 Task: Search one way flight ticket for 3 adults, 3 children in business from Lincoln: Lincoln Airport (was Lincoln Municipal) to Rockford: Chicago Rockford International Airport(was Northwest Chicagoland Regional Airport At Rockford) on 5-1-2023. Choice of flights is United. Number of bags: 4 checked bags. Price is upto 74000. Outbound departure time preference is 14:15.
Action: Mouse moved to (197, 165)
Screenshot: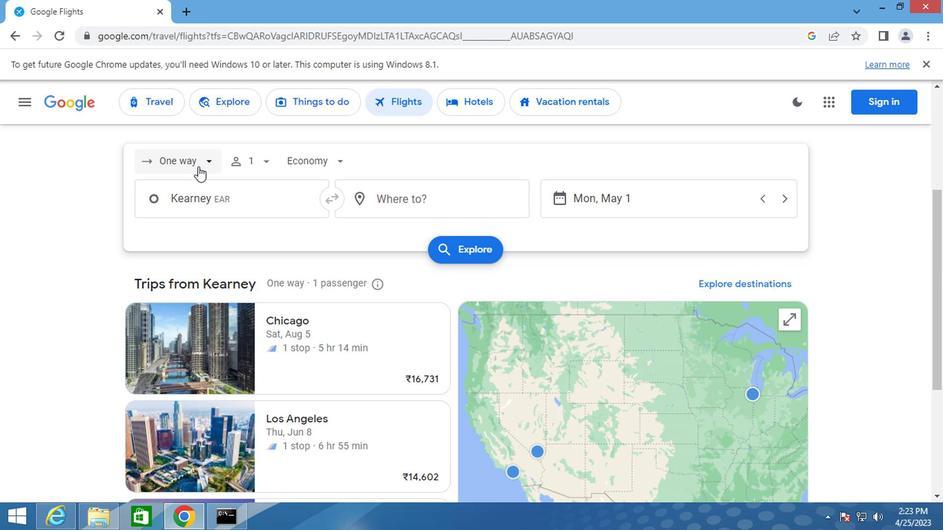 
Action: Mouse pressed left at (197, 165)
Screenshot: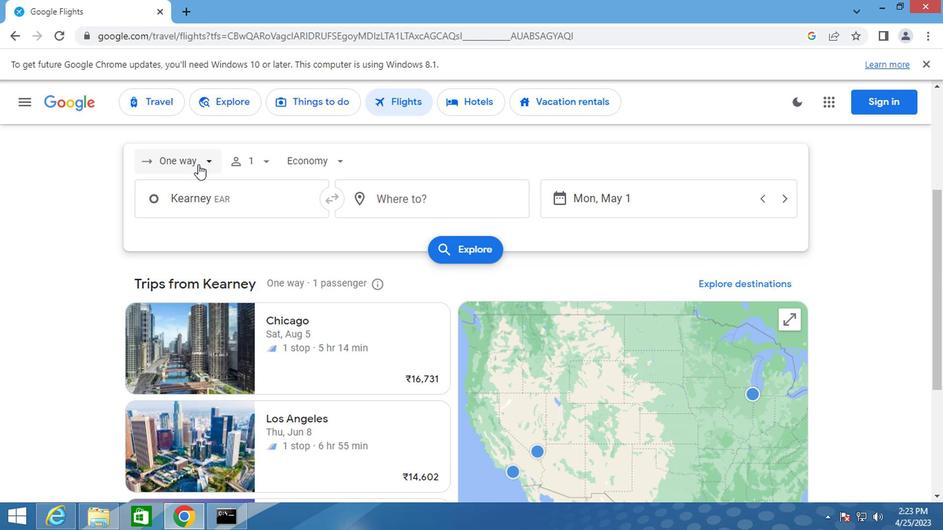 
Action: Mouse moved to (191, 229)
Screenshot: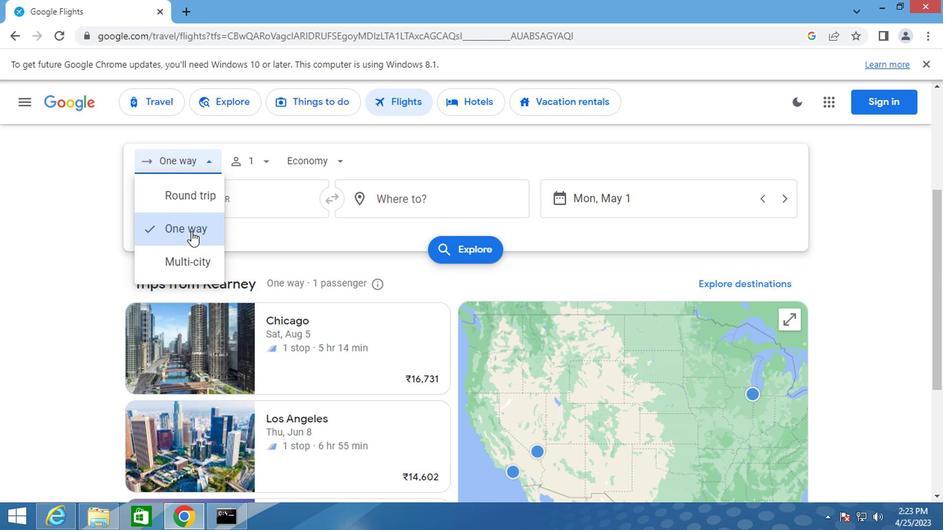 
Action: Mouse pressed left at (191, 229)
Screenshot: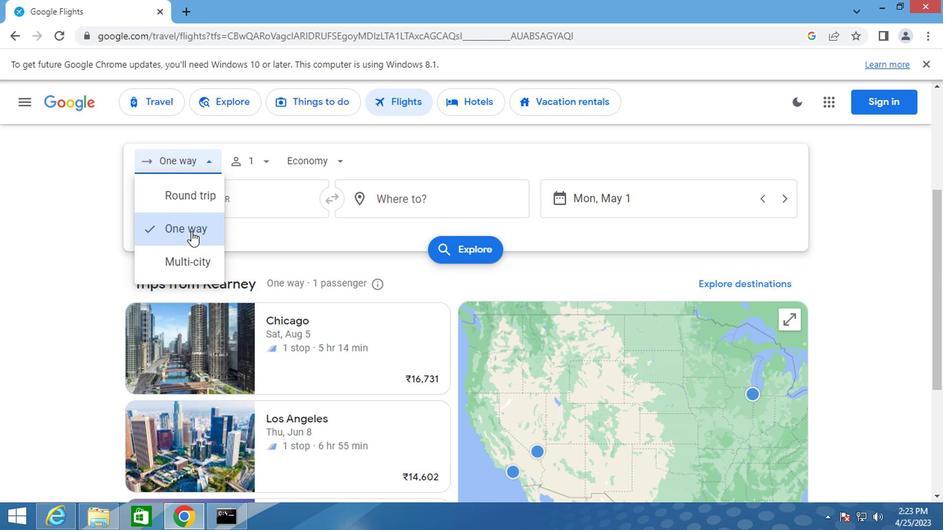 
Action: Mouse moved to (270, 163)
Screenshot: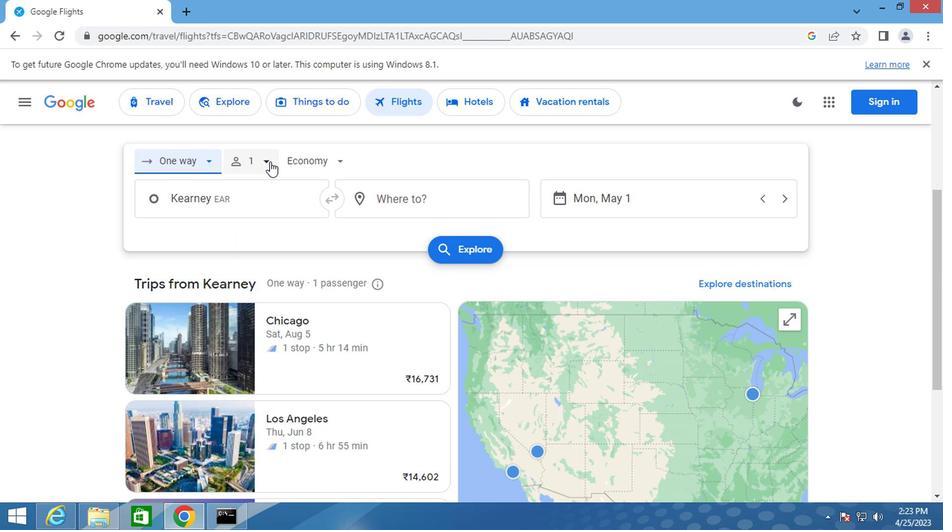 
Action: Mouse pressed left at (270, 163)
Screenshot: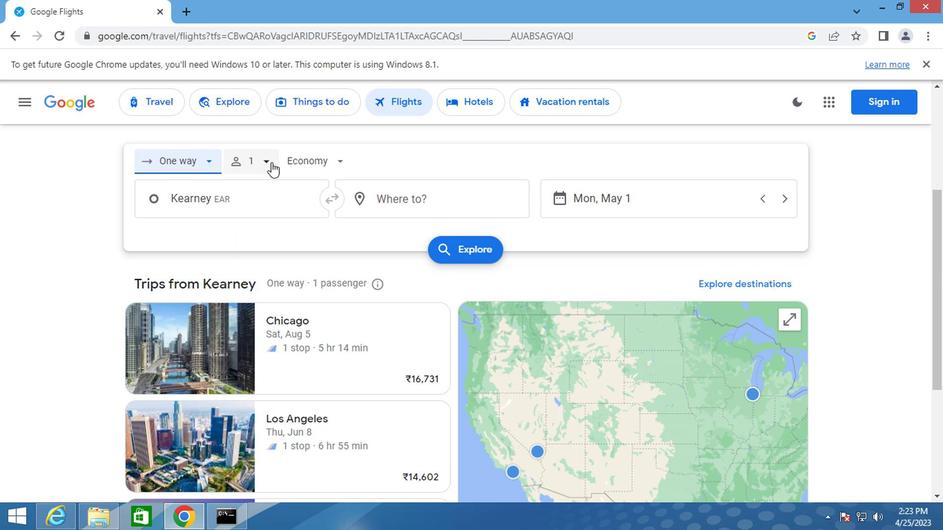 
Action: Mouse moved to (372, 194)
Screenshot: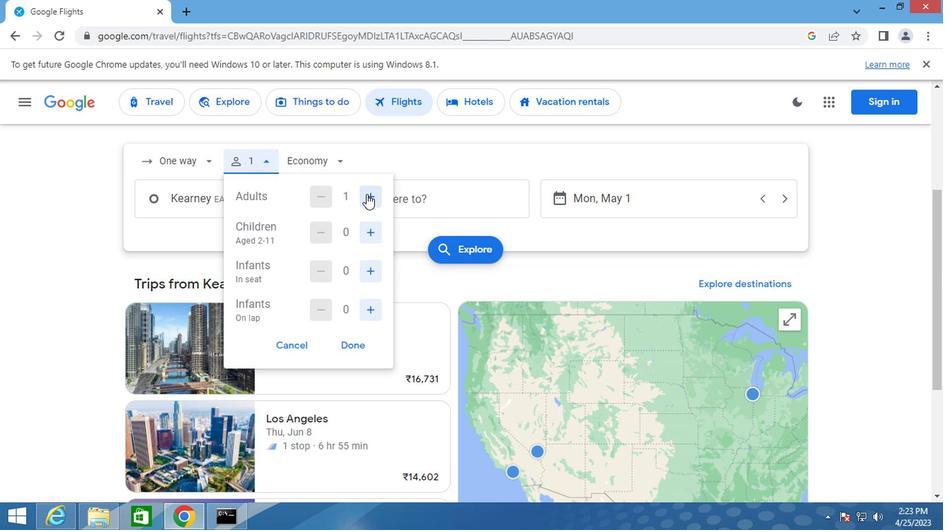 
Action: Mouse pressed left at (372, 194)
Screenshot: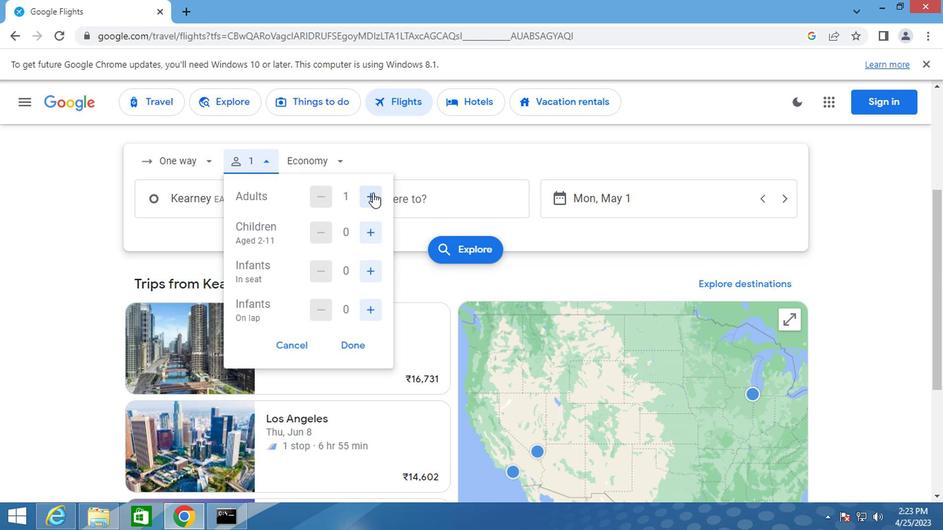 
Action: Mouse pressed left at (372, 194)
Screenshot: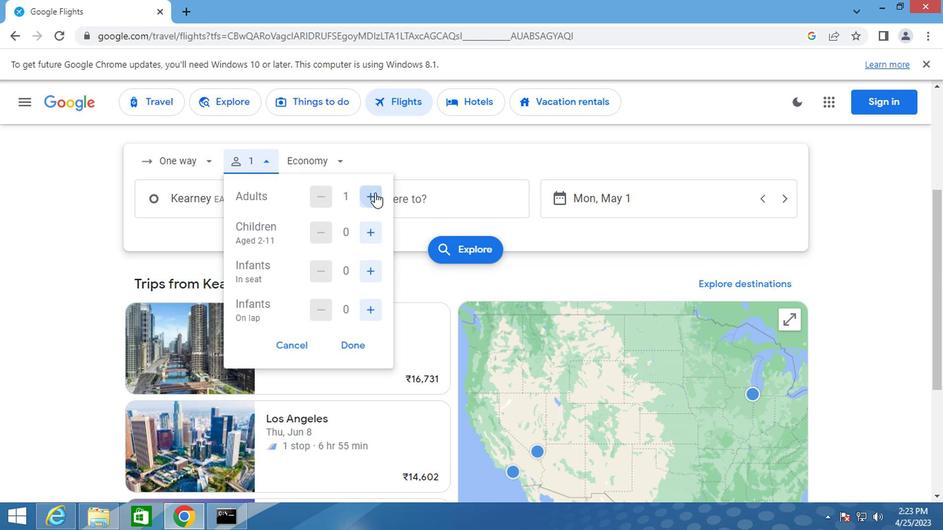 
Action: Mouse moved to (368, 238)
Screenshot: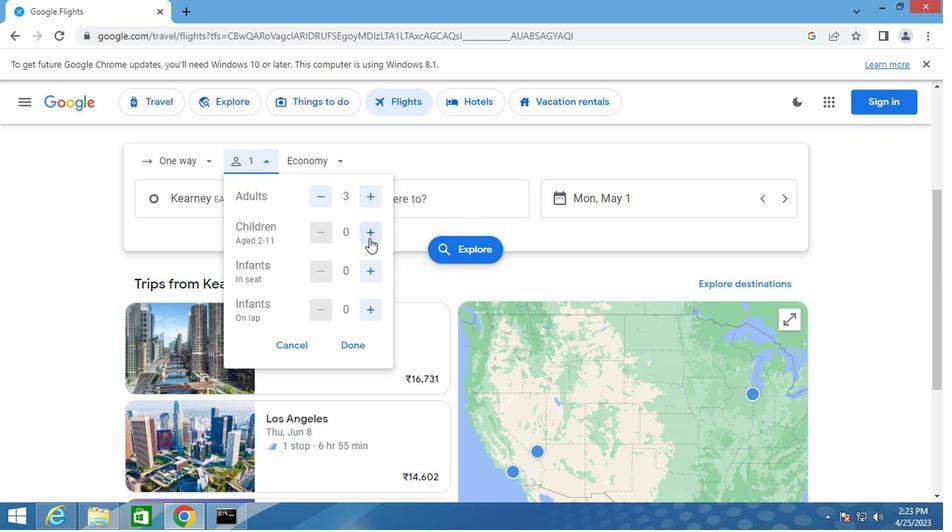 
Action: Mouse pressed left at (368, 238)
Screenshot: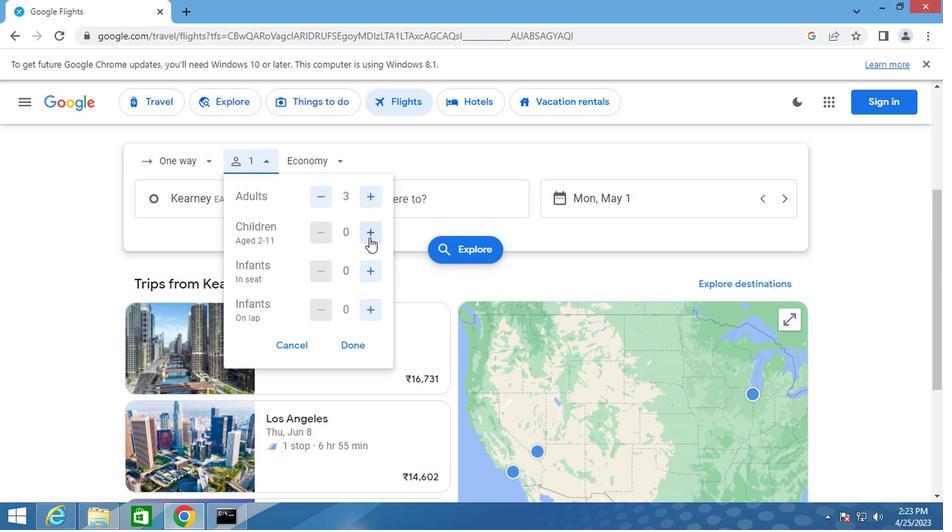 
Action: Mouse pressed left at (368, 238)
Screenshot: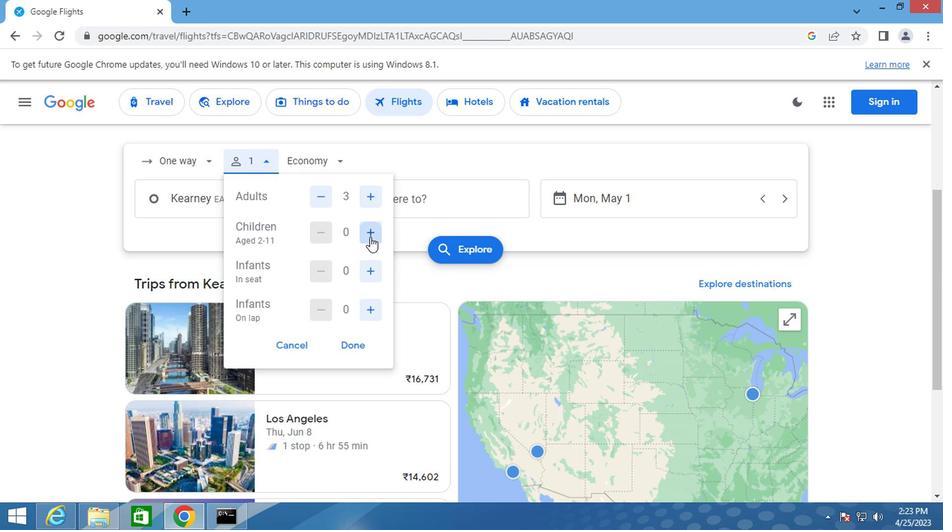 
Action: Mouse pressed left at (368, 238)
Screenshot: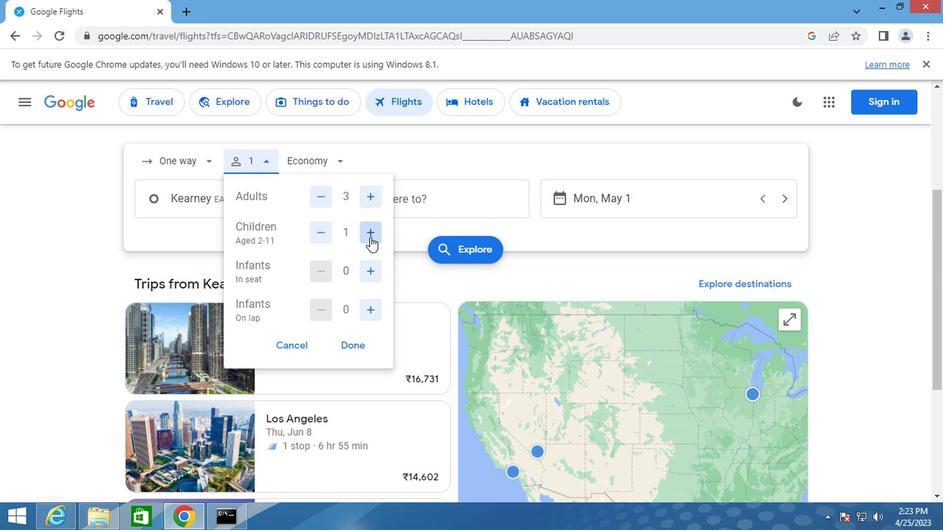 
Action: Mouse moved to (308, 164)
Screenshot: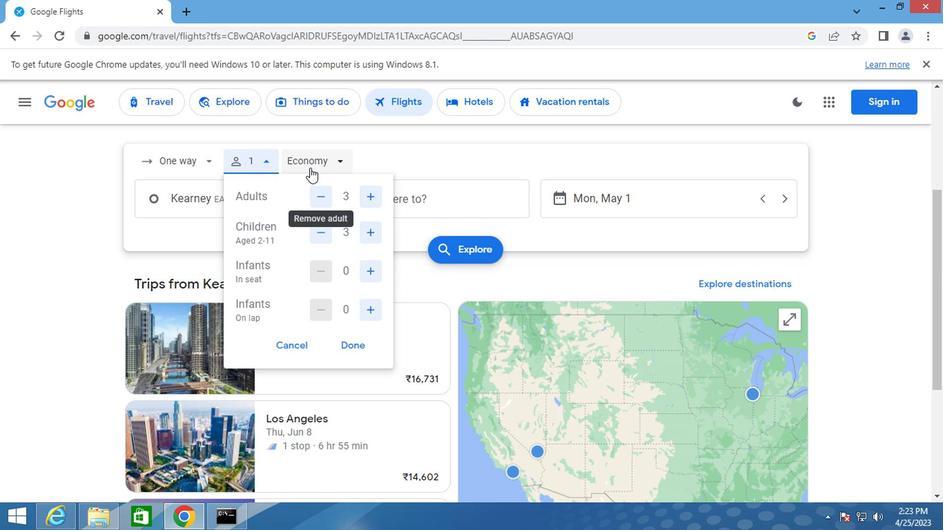 
Action: Mouse pressed left at (308, 164)
Screenshot: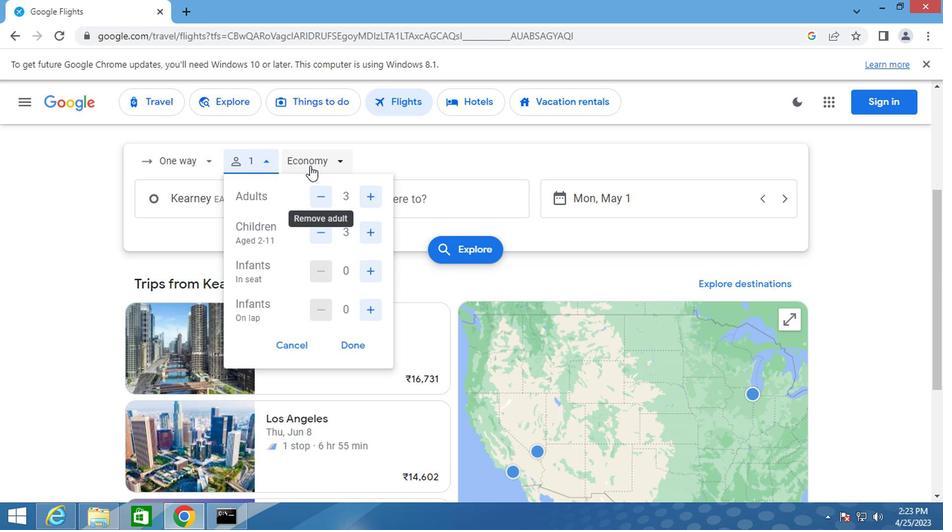 
Action: Mouse moved to (314, 259)
Screenshot: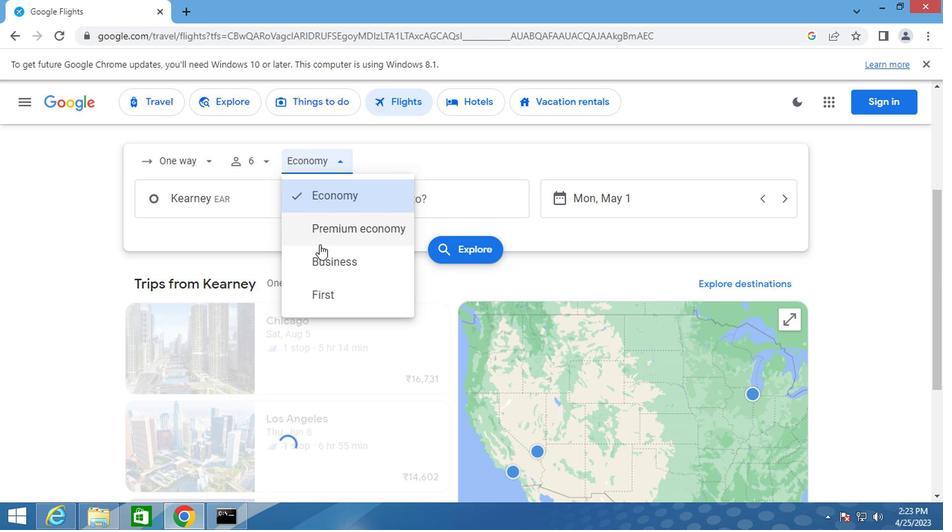 
Action: Mouse pressed left at (314, 259)
Screenshot: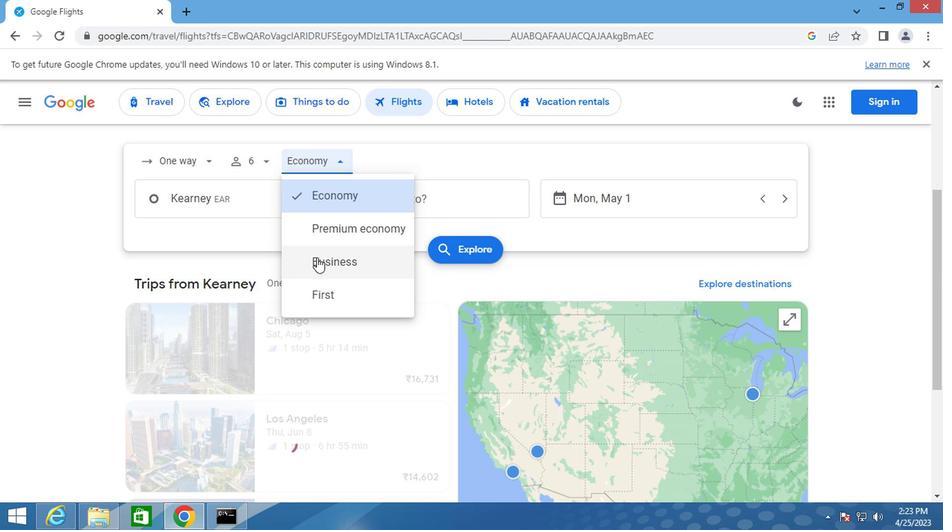 
Action: Mouse moved to (228, 211)
Screenshot: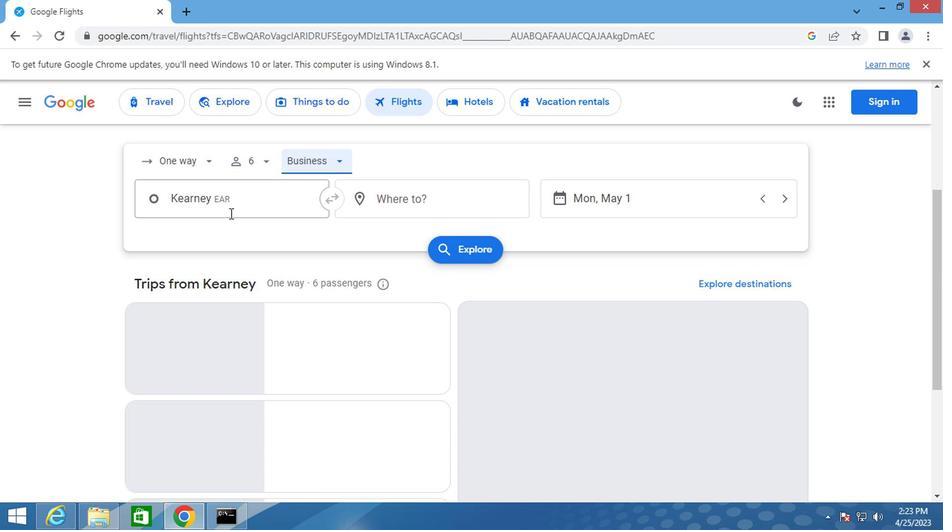 
Action: Mouse pressed left at (228, 211)
Screenshot: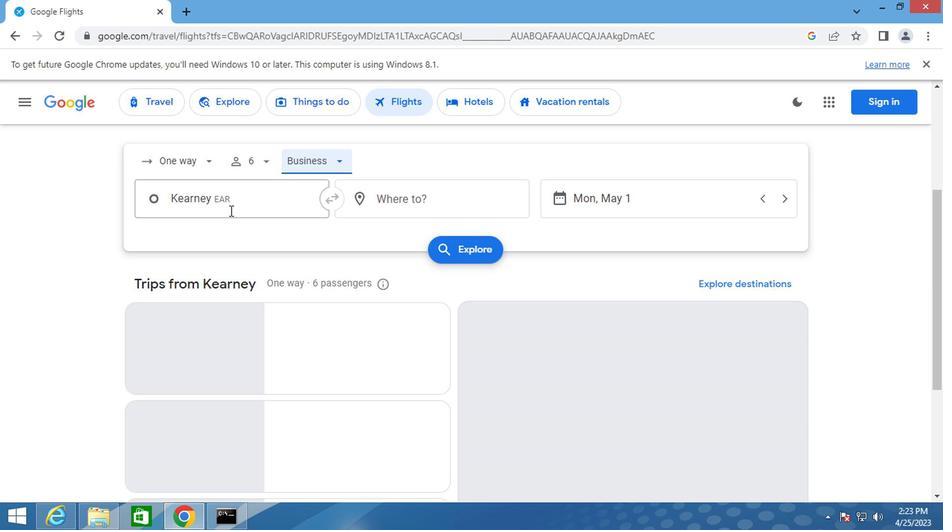 
Action: Mouse moved to (228, 211)
Screenshot: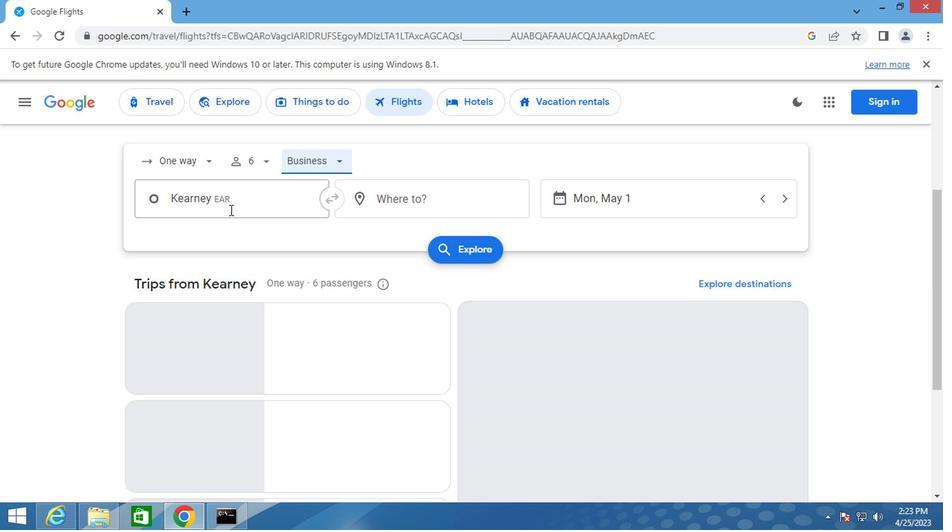 
Action: Key pressed lincoln
Screenshot: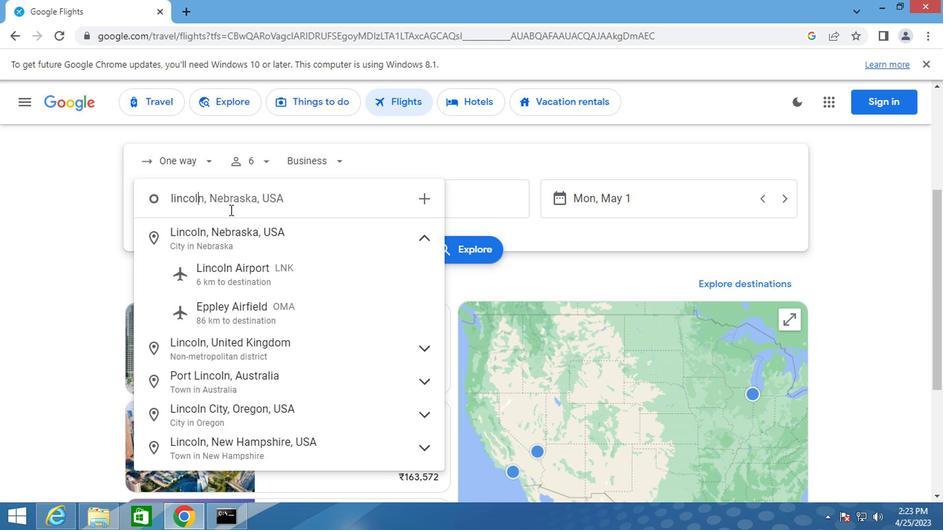 
Action: Mouse moved to (223, 286)
Screenshot: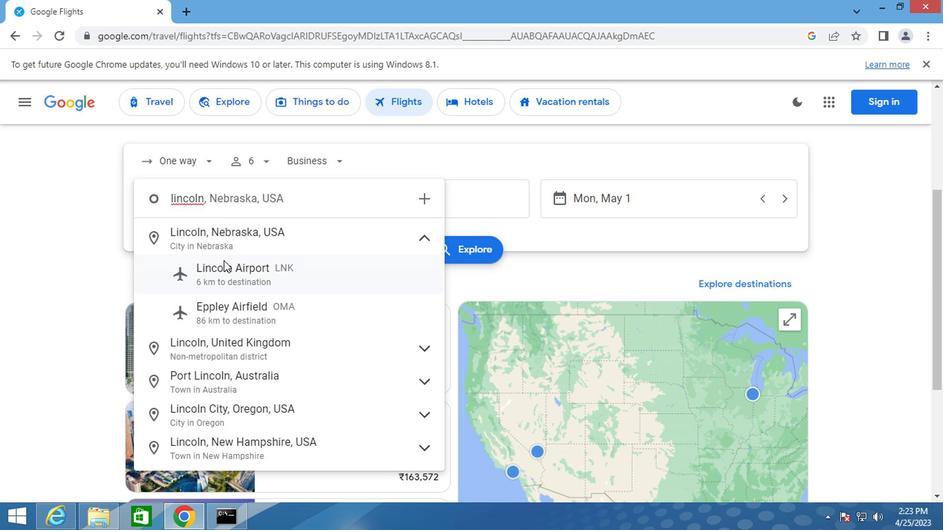 
Action: Mouse pressed left at (223, 286)
Screenshot: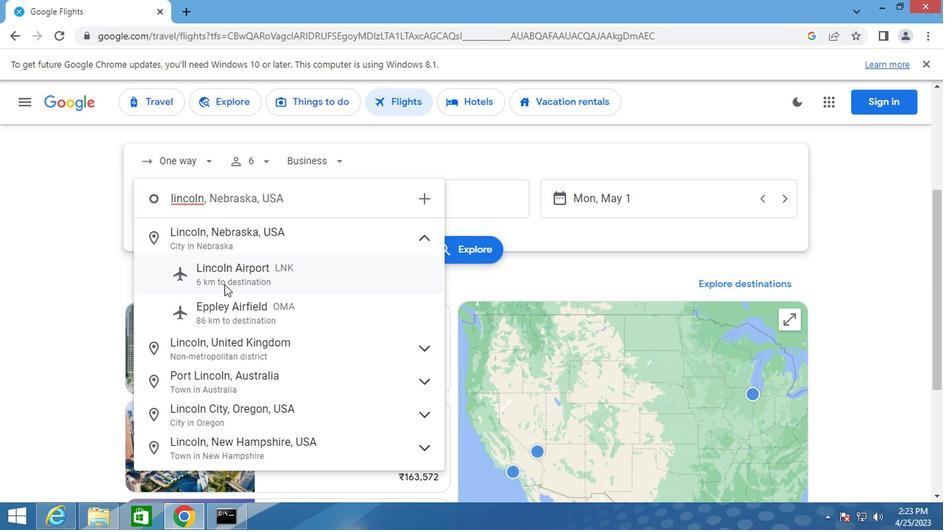 
Action: Mouse moved to (411, 202)
Screenshot: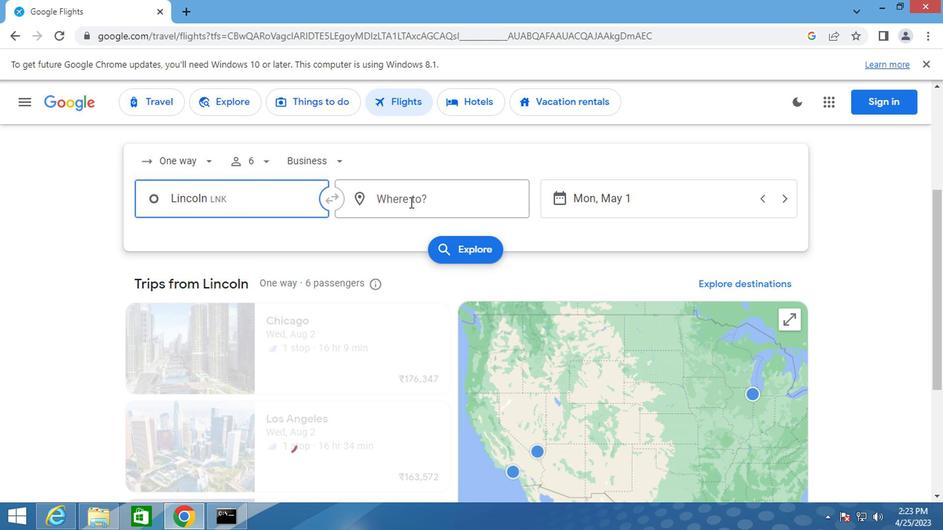 
Action: Mouse pressed left at (411, 202)
Screenshot: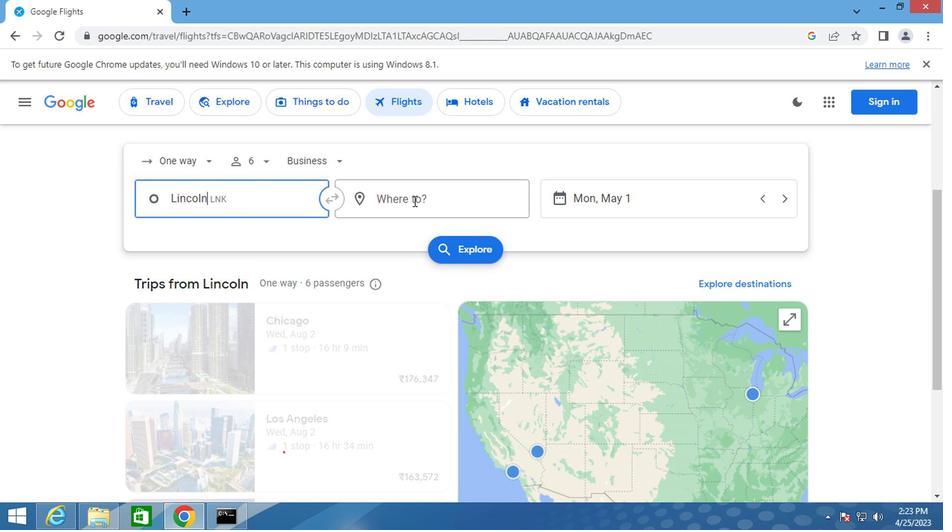 
Action: Key pressed rockford
Screenshot: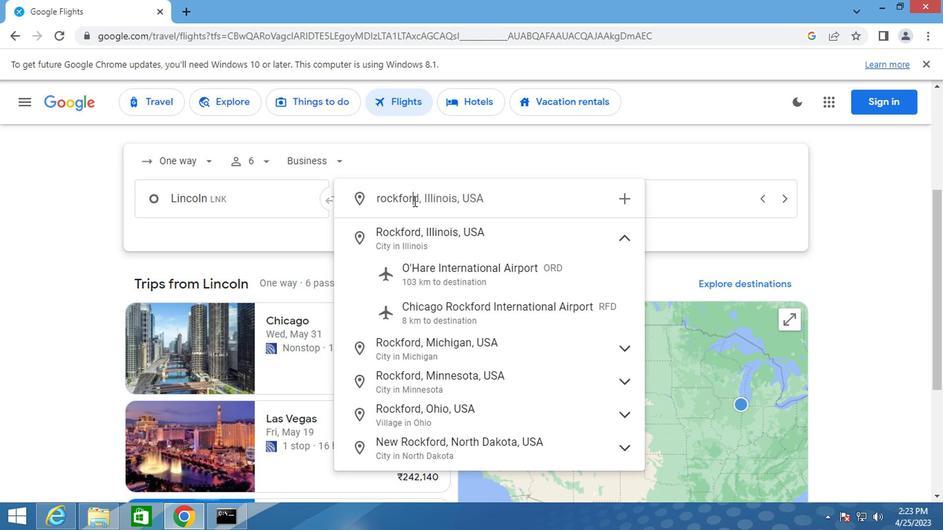
Action: Mouse moved to (412, 313)
Screenshot: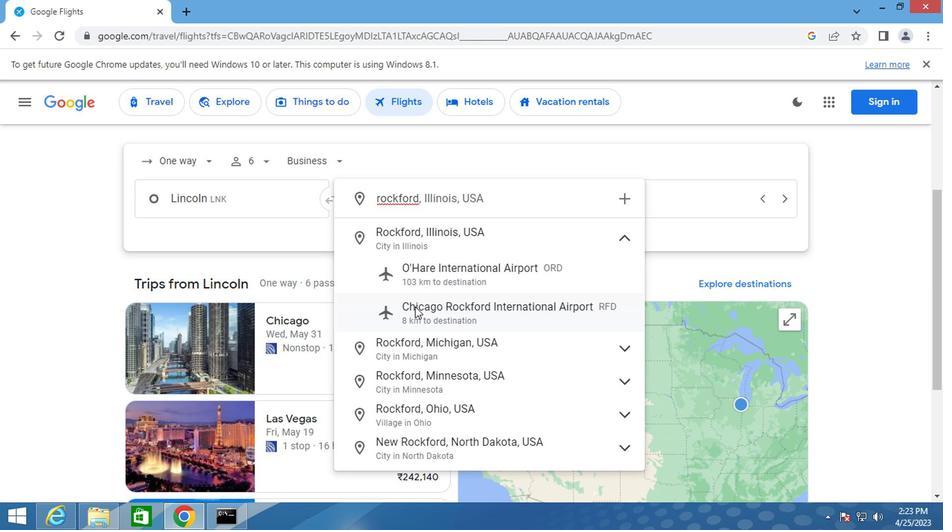 
Action: Mouse pressed left at (412, 313)
Screenshot: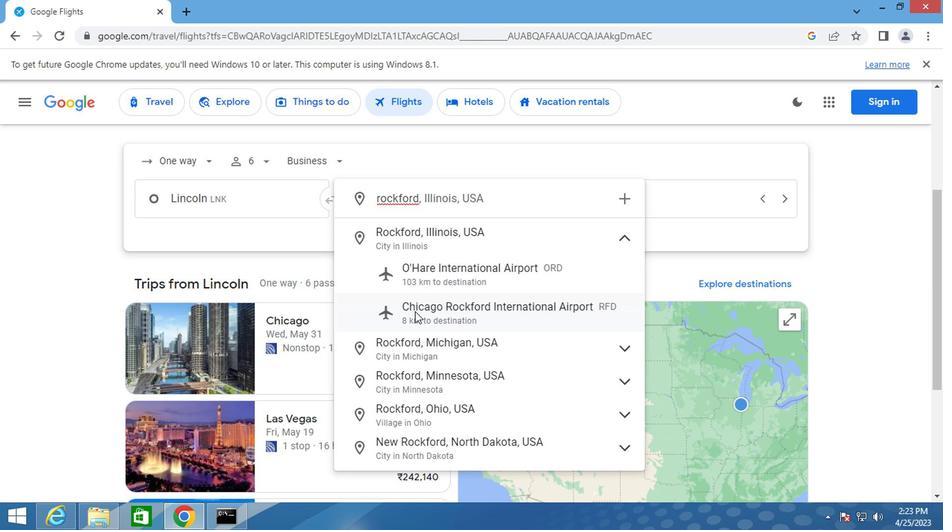 
Action: Mouse moved to (598, 202)
Screenshot: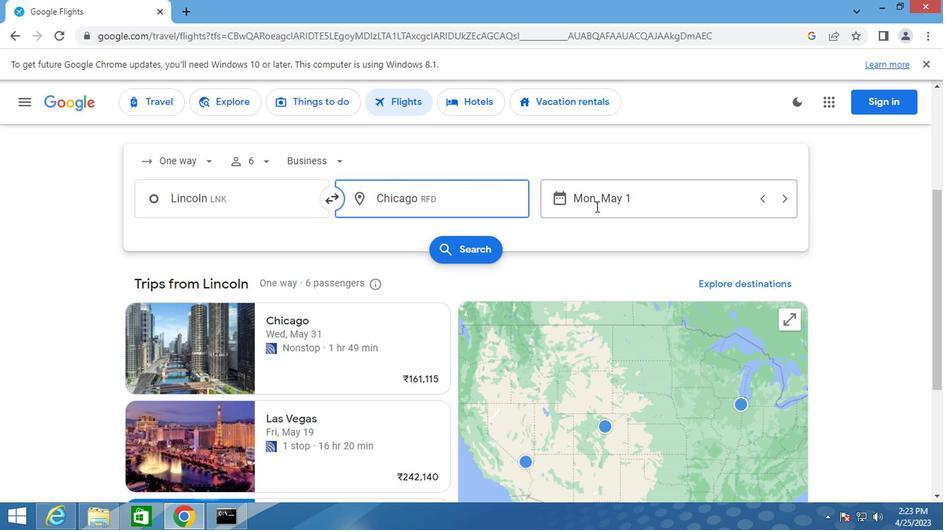 
Action: Mouse pressed left at (598, 202)
Screenshot: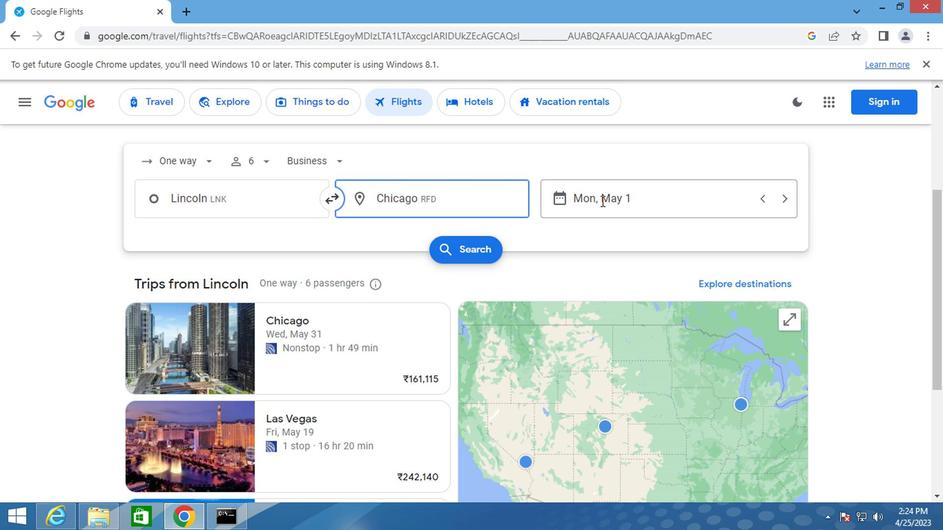 
Action: Mouse moved to (602, 249)
Screenshot: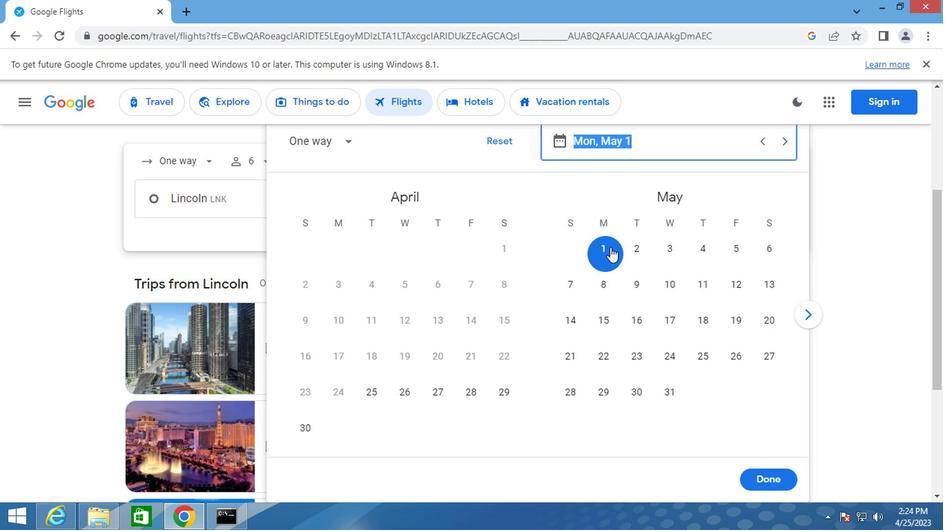 
Action: Mouse pressed left at (602, 249)
Screenshot: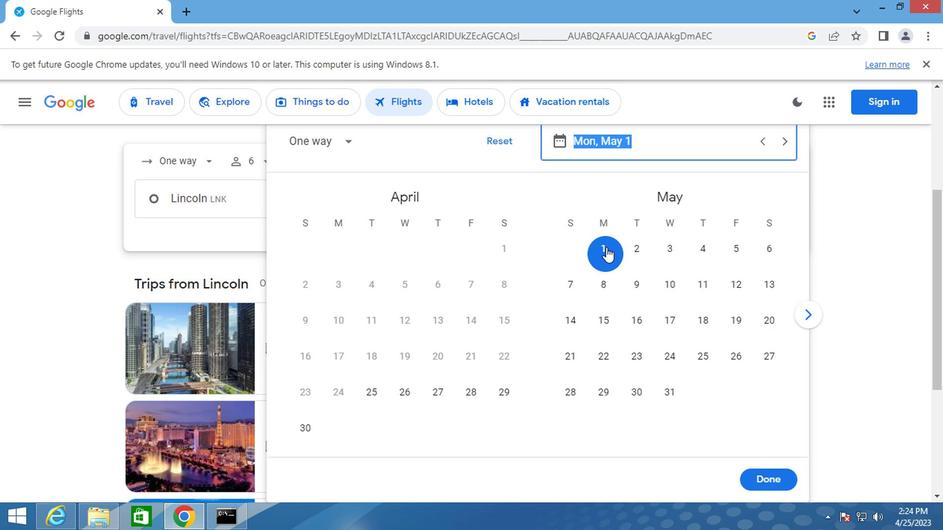 
Action: Mouse moved to (751, 477)
Screenshot: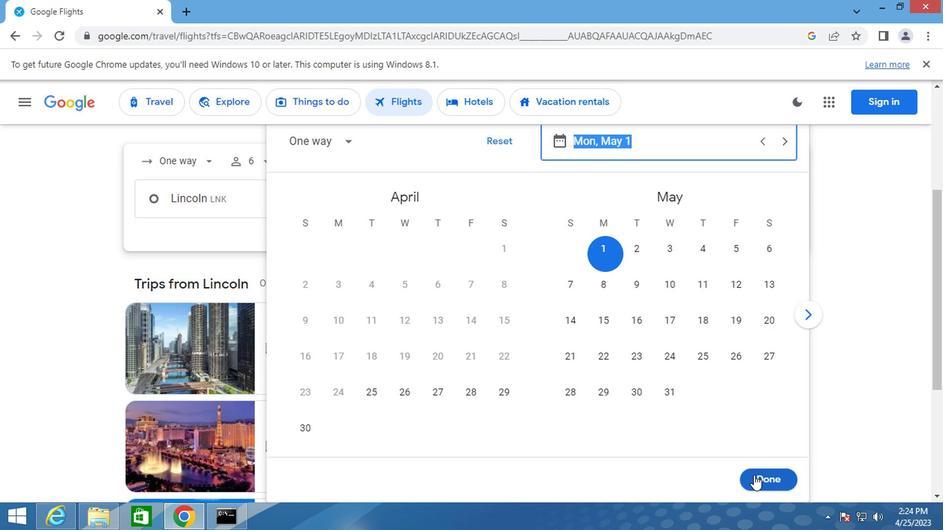 
Action: Mouse pressed left at (751, 477)
Screenshot: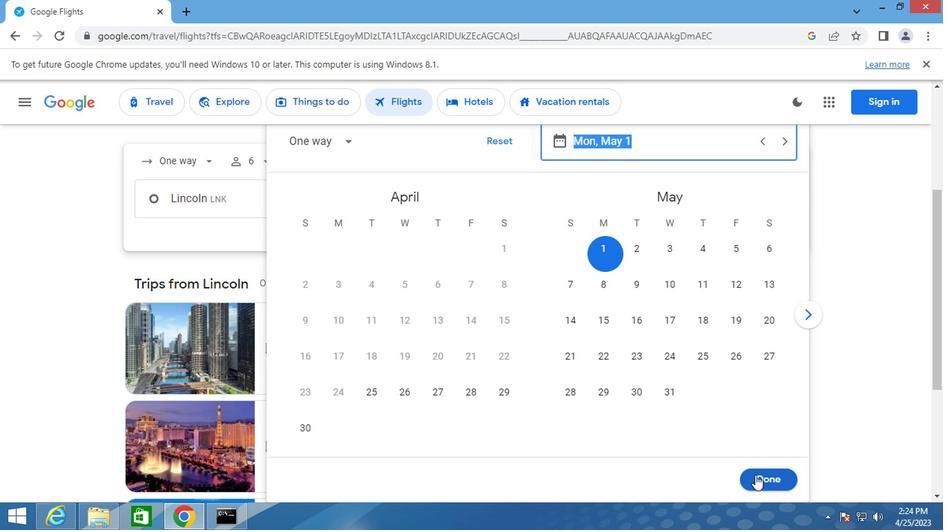 
Action: Mouse moved to (469, 237)
Screenshot: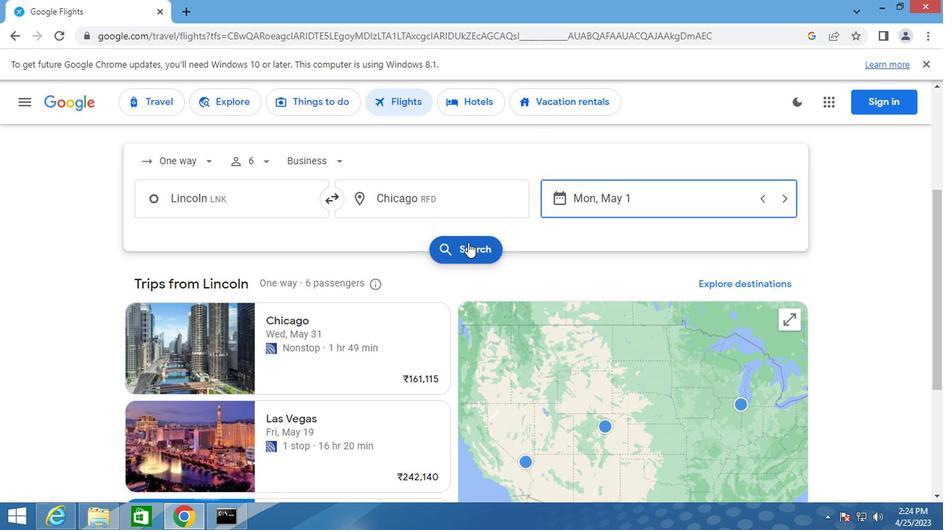 
Action: Mouse pressed left at (469, 237)
Screenshot: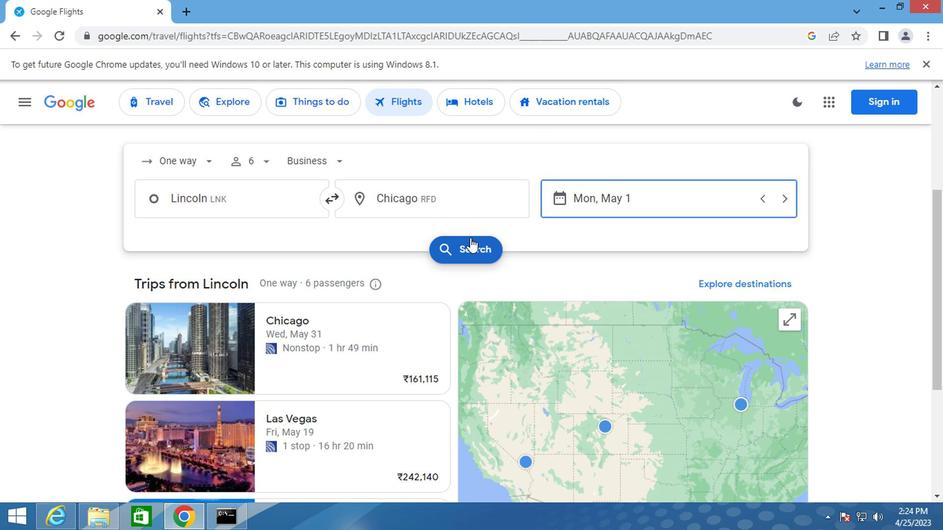 
Action: Mouse moved to (159, 222)
Screenshot: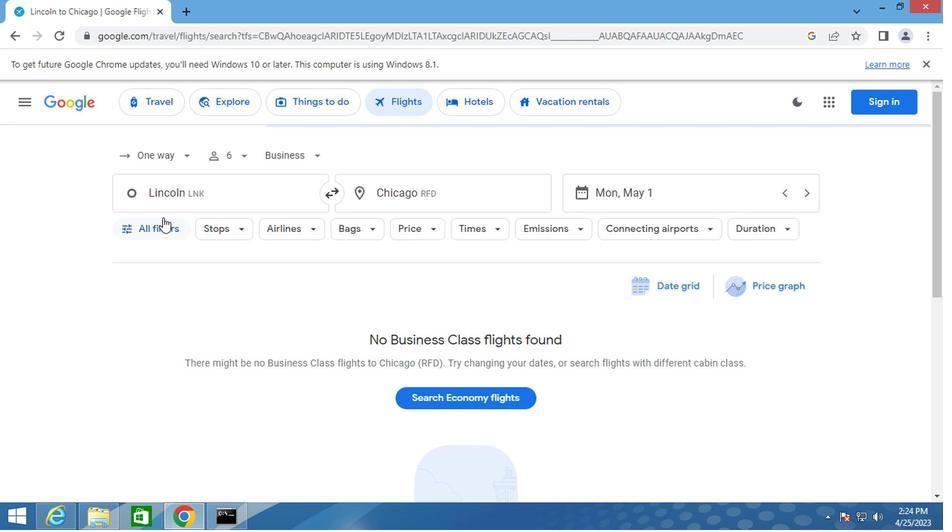
Action: Mouse pressed left at (159, 222)
Screenshot: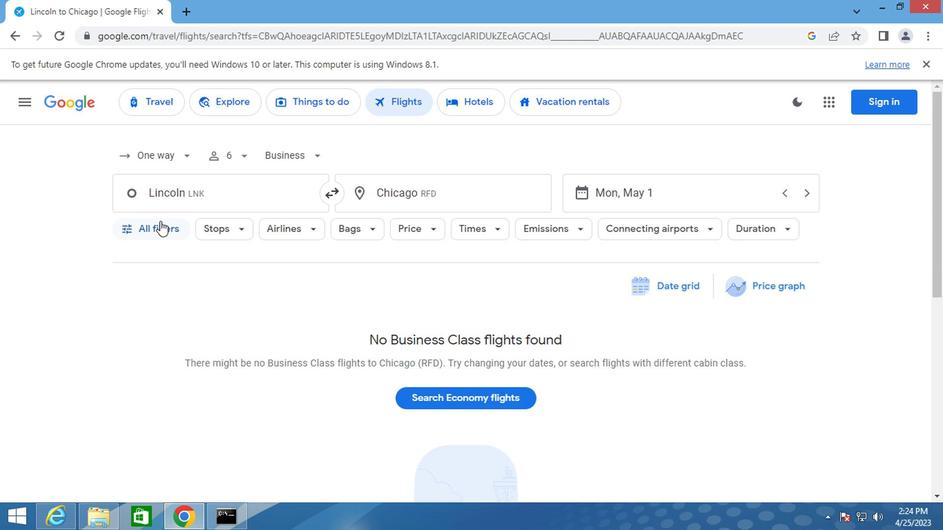 
Action: Mouse moved to (293, 261)
Screenshot: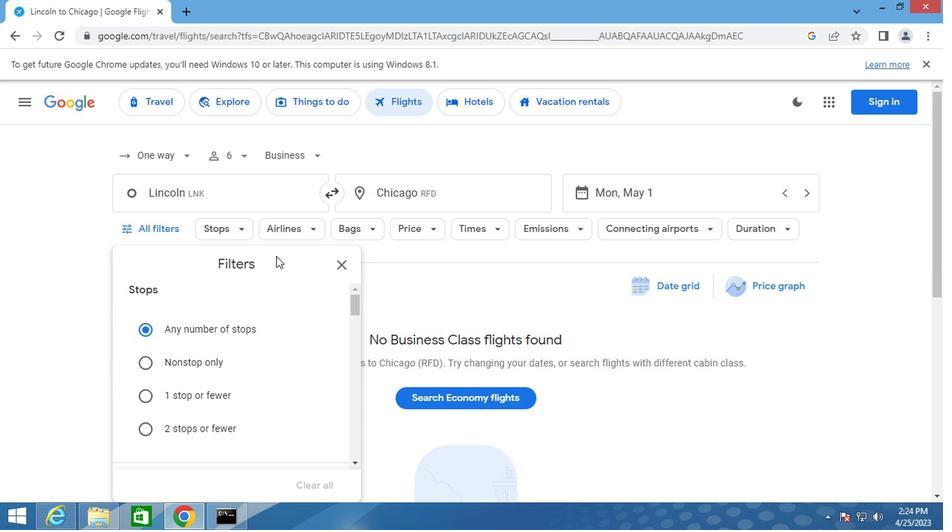
Action: Mouse scrolled (293, 261) with delta (0, 0)
Screenshot: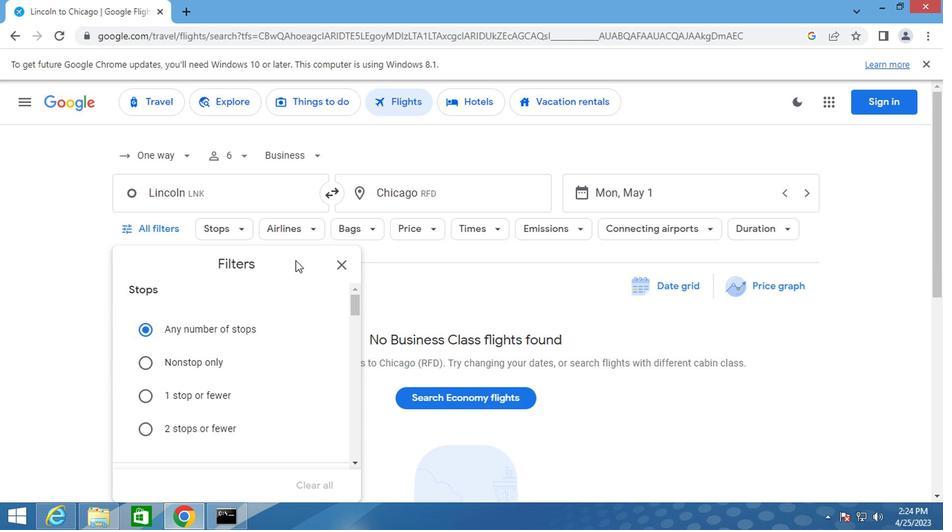 
Action: Mouse scrolled (293, 261) with delta (0, 0)
Screenshot: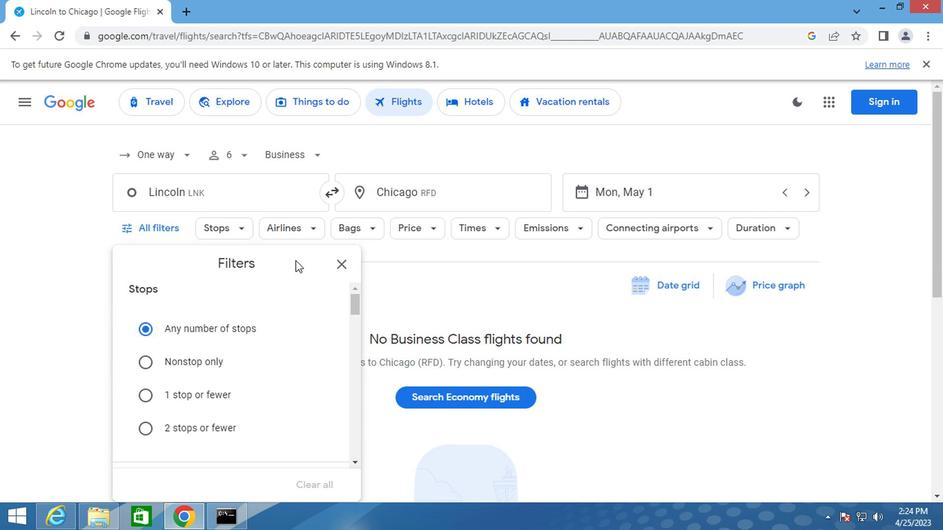 
Action: Mouse scrolled (293, 261) with delta (0, 0)
Screenshot: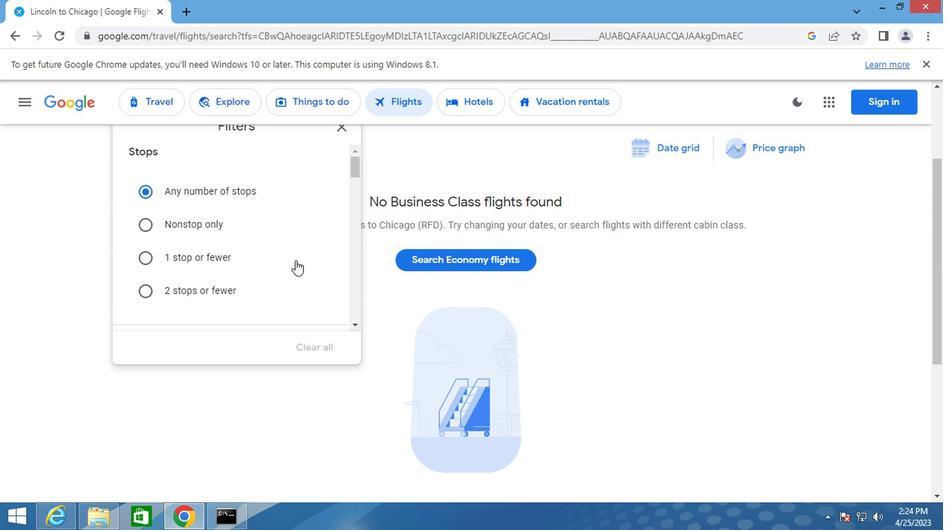 
Action: Mouse scrolled (293, 261) with delta (0, 0)
Screenshot: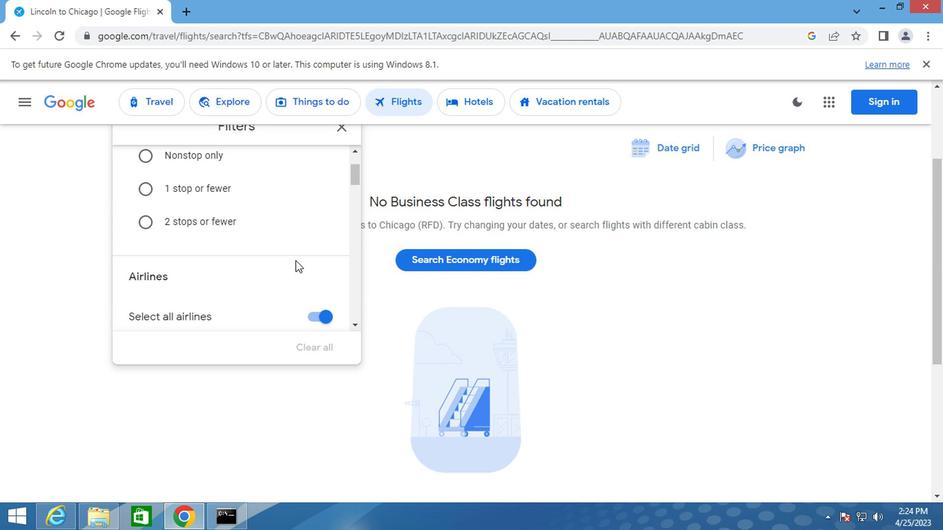 
Action: Mouse scrolled (293, 261) with delta (0, 0)
Screenshot: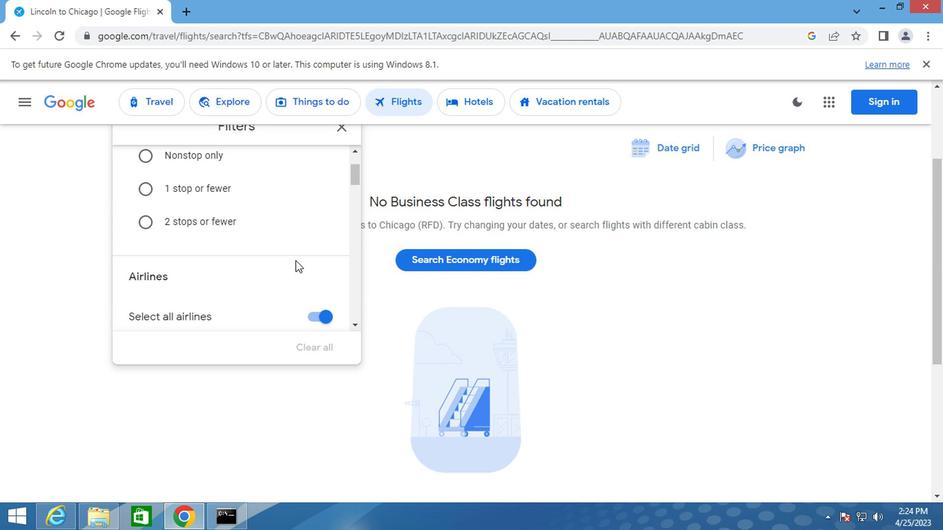 
Action: Mouse scrolled (293, 261) with delta (0, 0)
Screenshot: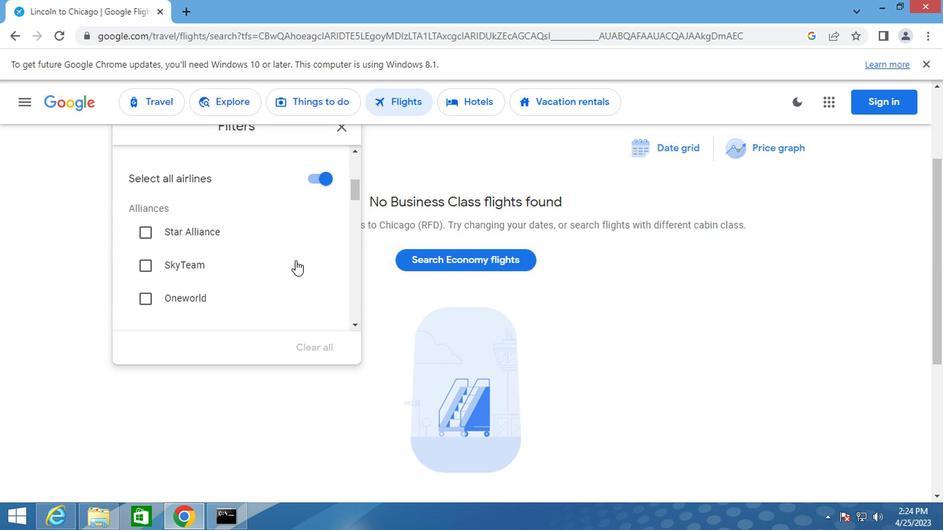 
Action: Mouse scrolled (293, 261) with delta (0, 0)
Screenshot: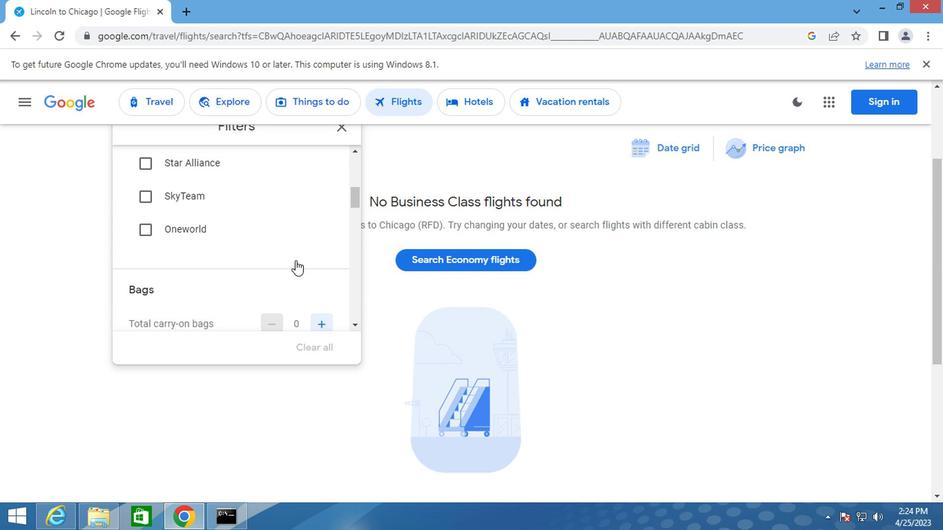 
Action: Mouse moved to (295, 230)
Screenshot: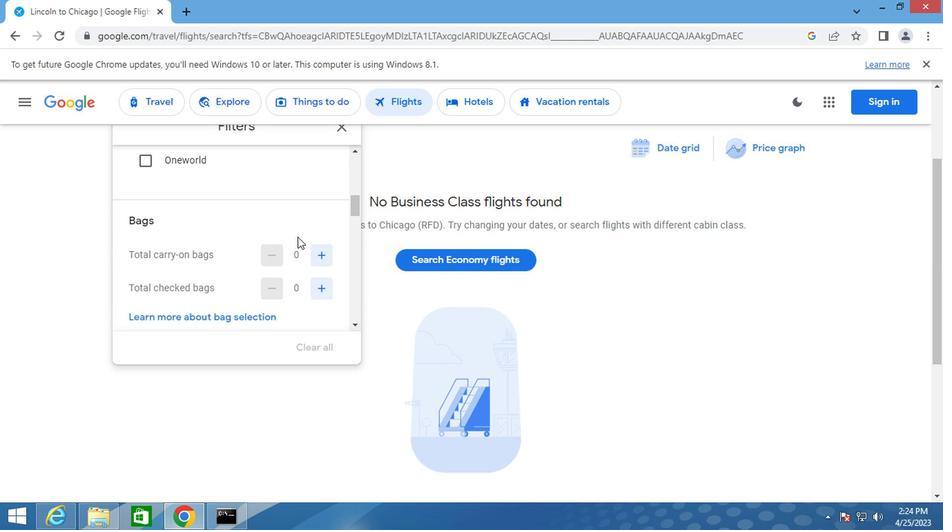 
Action: Mouse scrolled (295, 231) with delta (0, 0)
Screenshot: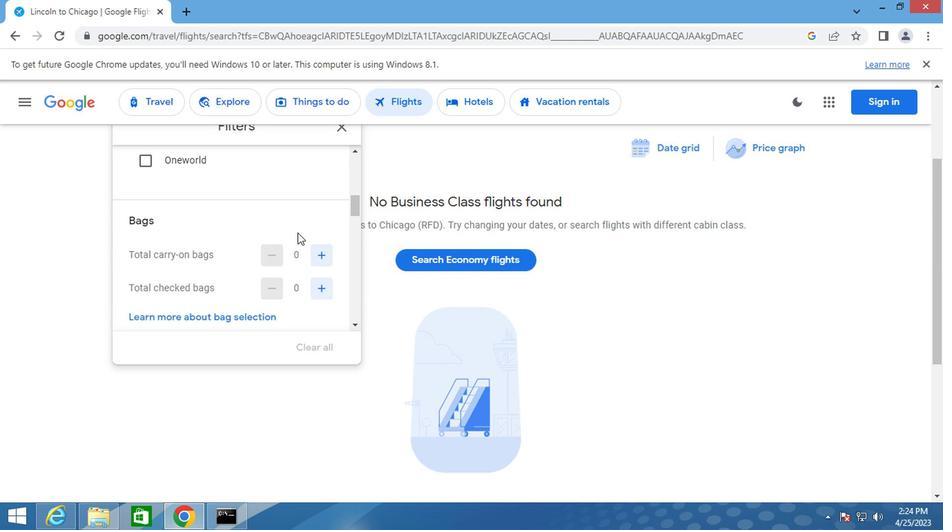 
Action: Mouse scrolled (295, 231) with delta (0, 0)
Screenshot: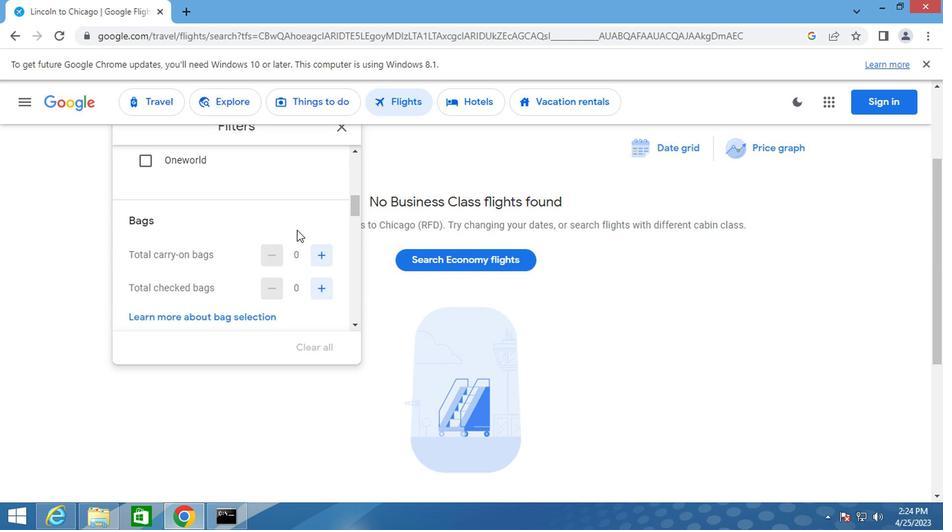 
Action: Mouse moved to (295, 229)
Screenshot: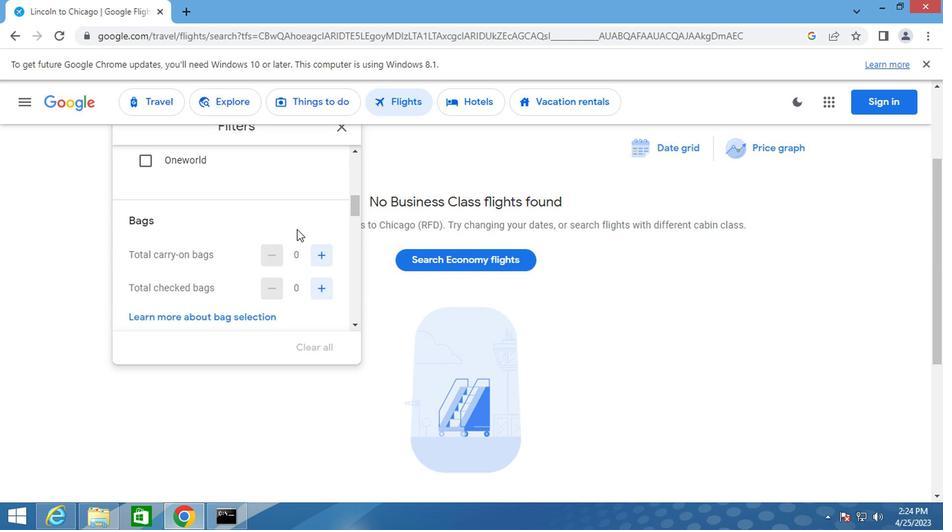 
Action: Mouse scrolled (295, 228) with delta (0, 0)
Screenshot: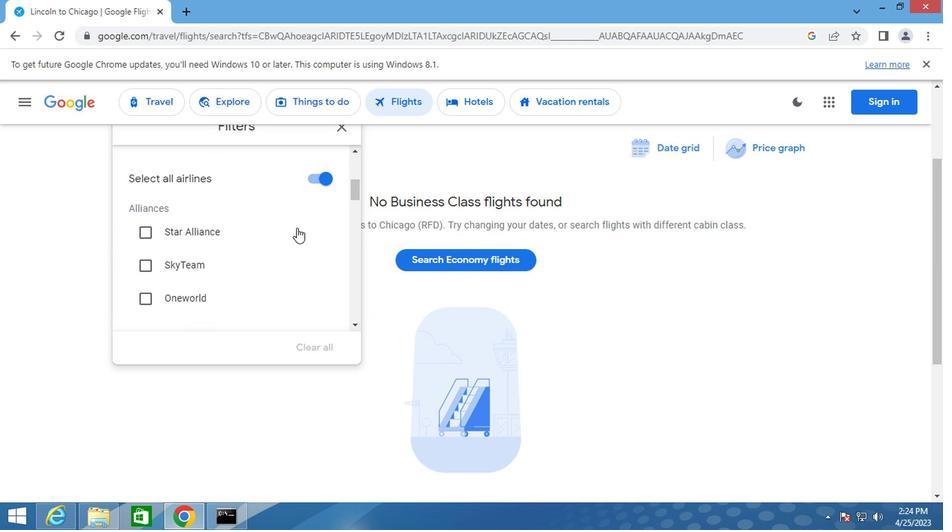 
Action: Mouse scrolled (295, 228) with delta (0, 0)
Screenshot: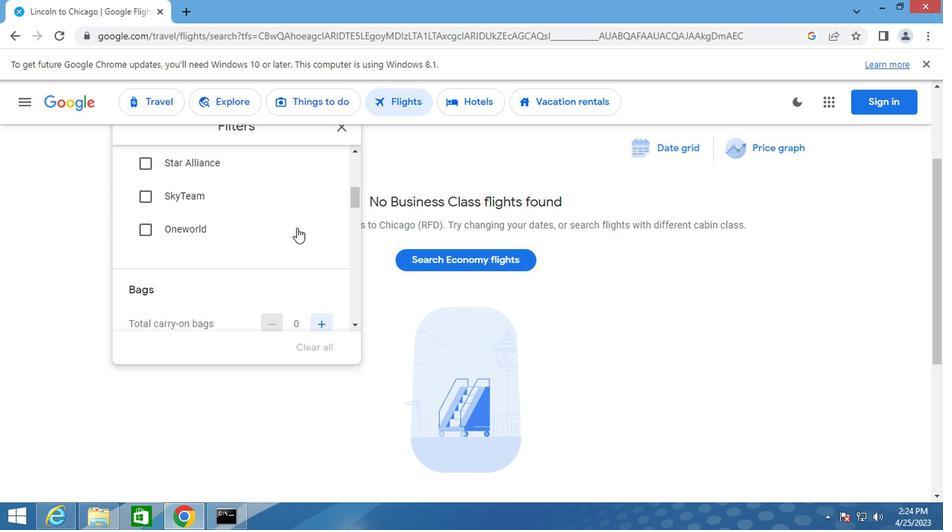
Action: Mouse scrolled (295, 229) with delta (0, 0)
Screenshot: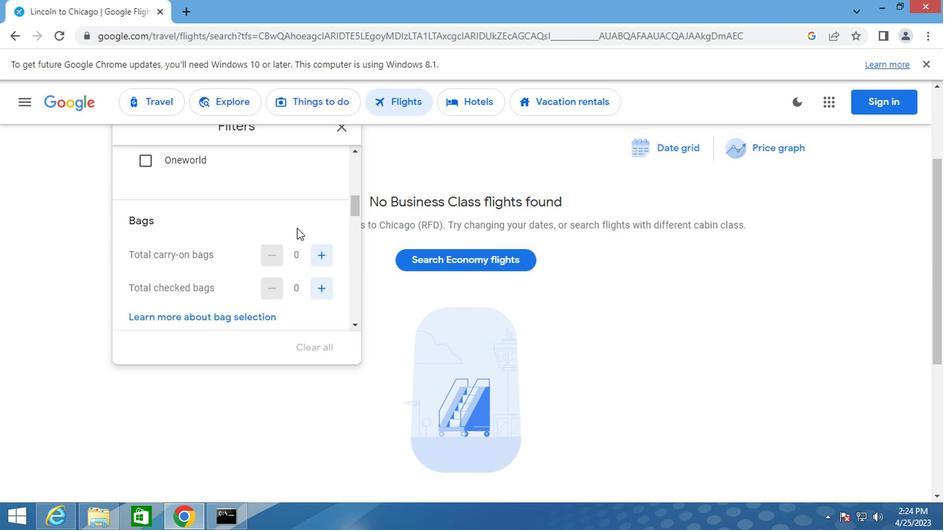 
Action: Mouse scrolled (295, 229) with delta (0, 0)
Screenshot: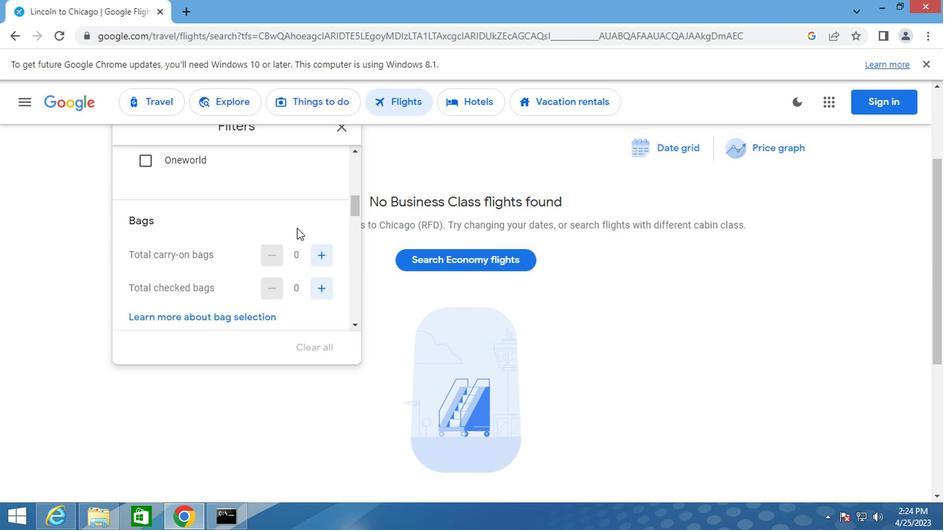 
Action: Mouse scrolled (295, 229) with delta (0, 0)
Screenshot: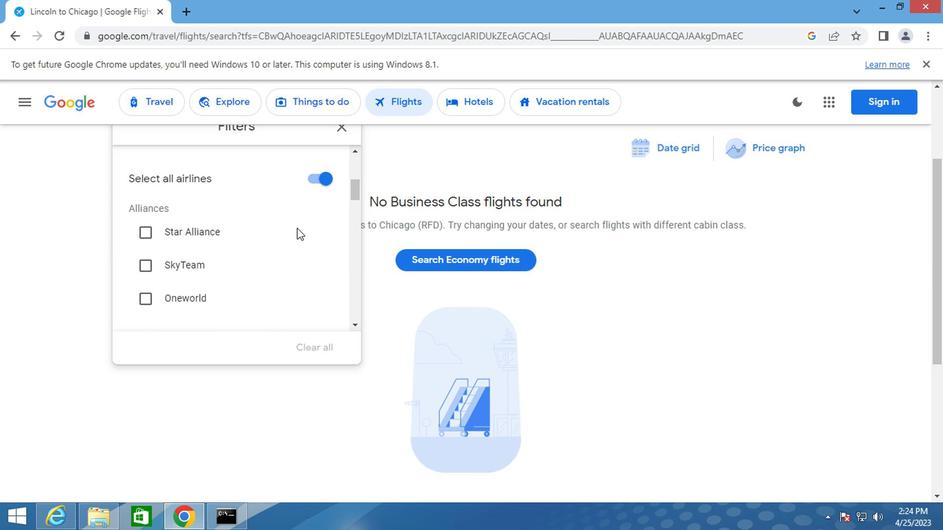 
Action: Mouse scrolled (295, 229) with delta (0, 0)
Screenshot: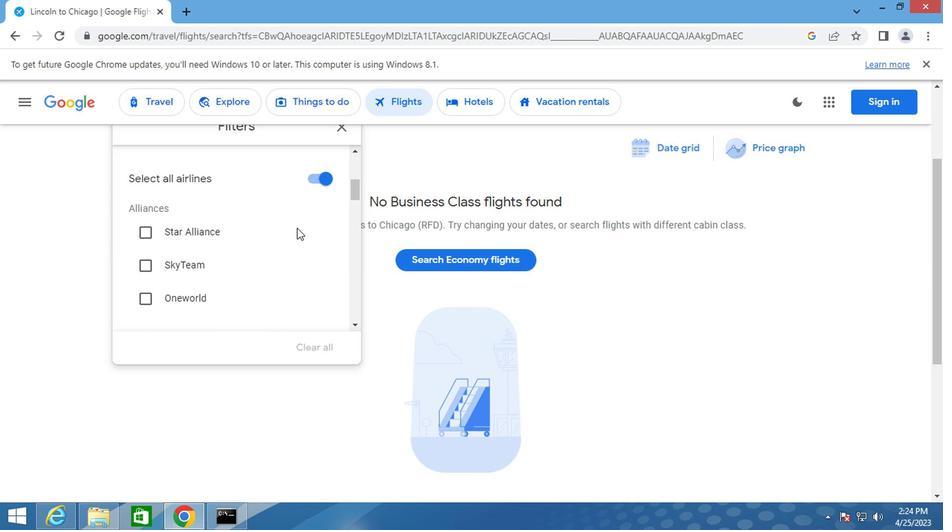 
Action: Mouse scrolled (295, 229) with delta (0, 0)
Screenshot: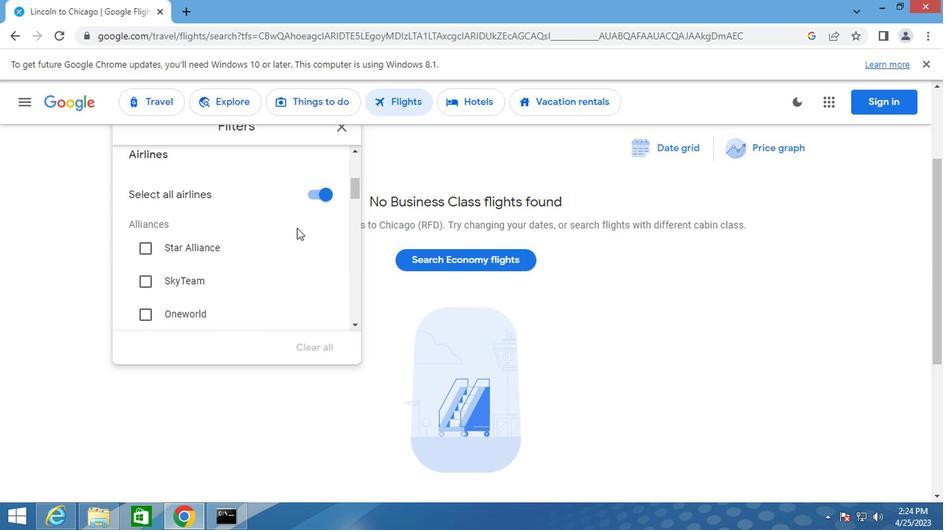
Action: Mouse scrolled (295, 228) with delta (0, 0)
Screenshot: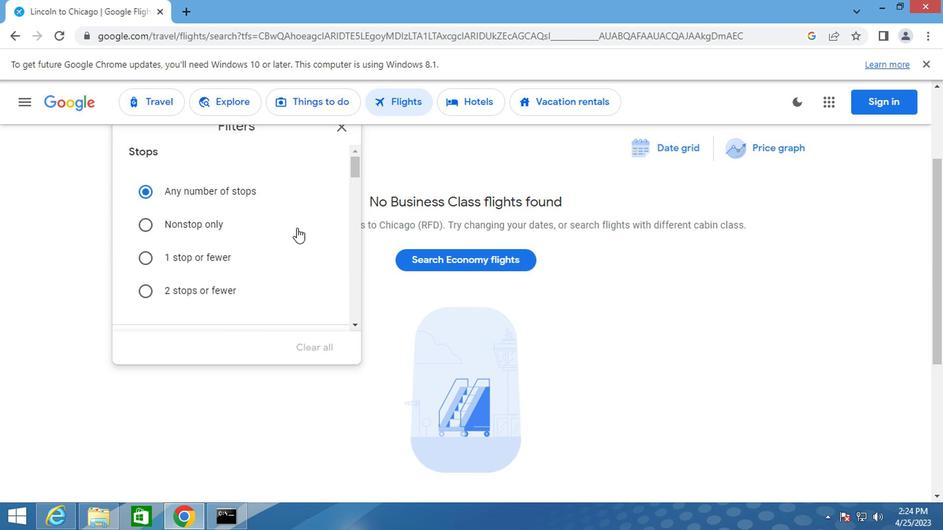 
Action: Mouse scrolled (295, 228) with delta (0, 0)
Screenshot: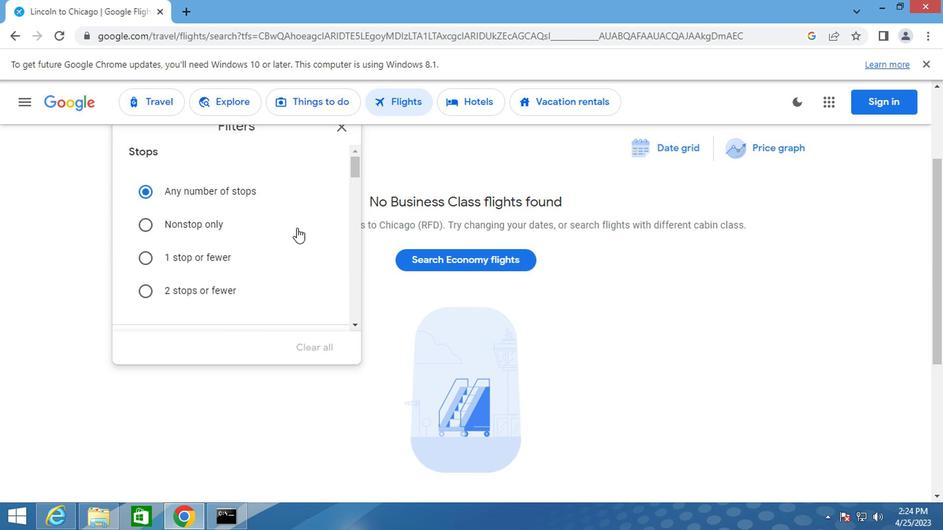 
Action: Mouse scrolled (295, 228) with delta (0, 0)
Screenshot: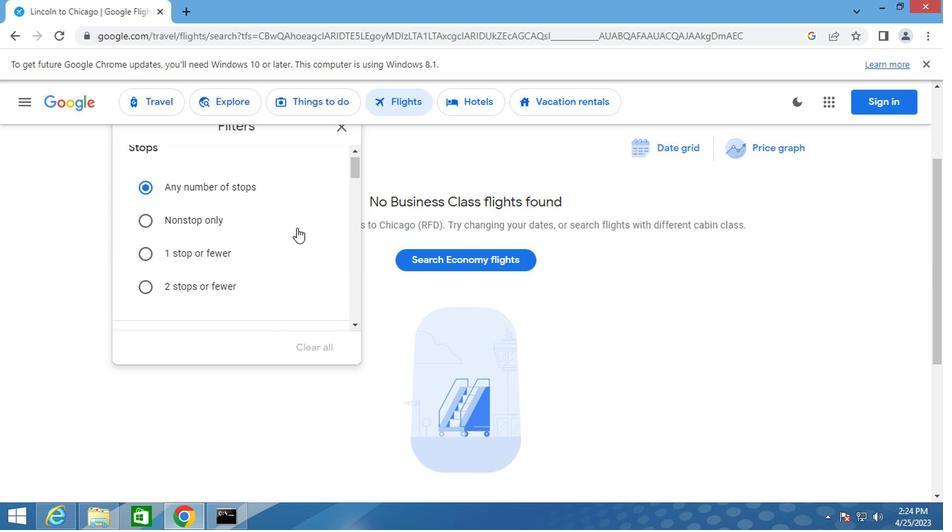 
Action: Mouse scrolled (295, 228) with delta (0, 0)
Screenshot: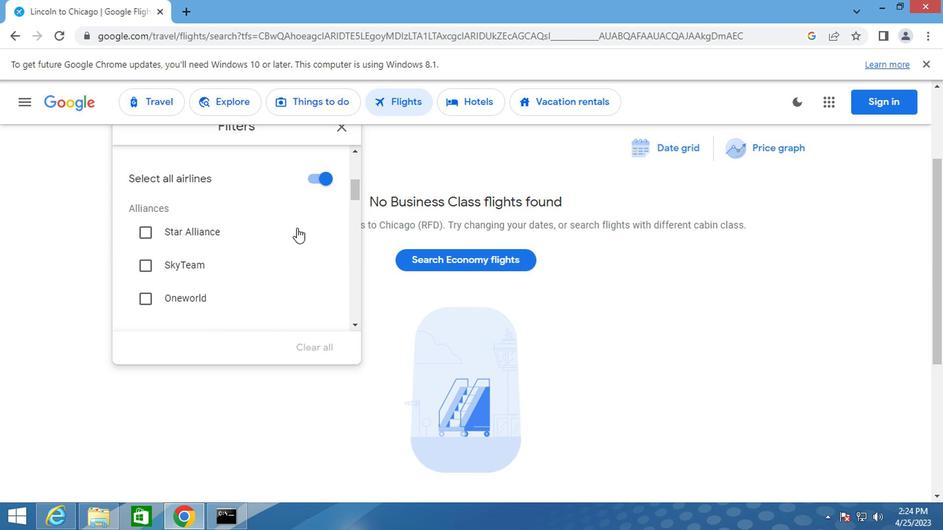 
Action: Mouse moved to (290, 233)
Screenshot: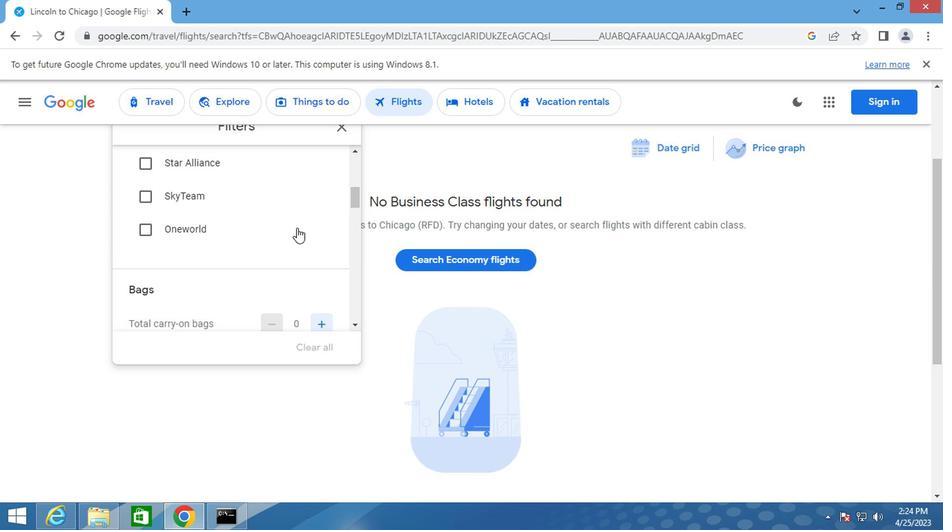 
Action: Mouse scrolled (290, 232) with delta (0, 0)
Screenshot: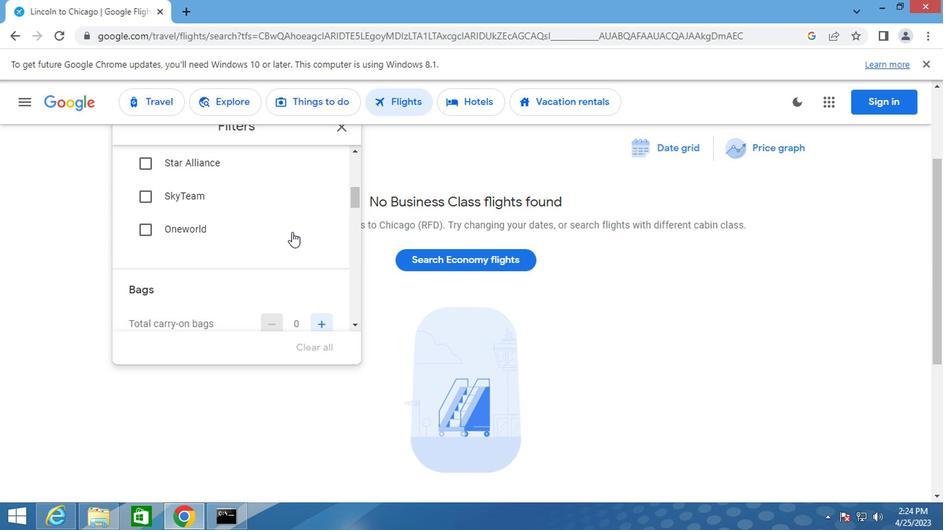 
Action: Mouse scrolled (290, 232) with delta (0, 0)
Screenshot: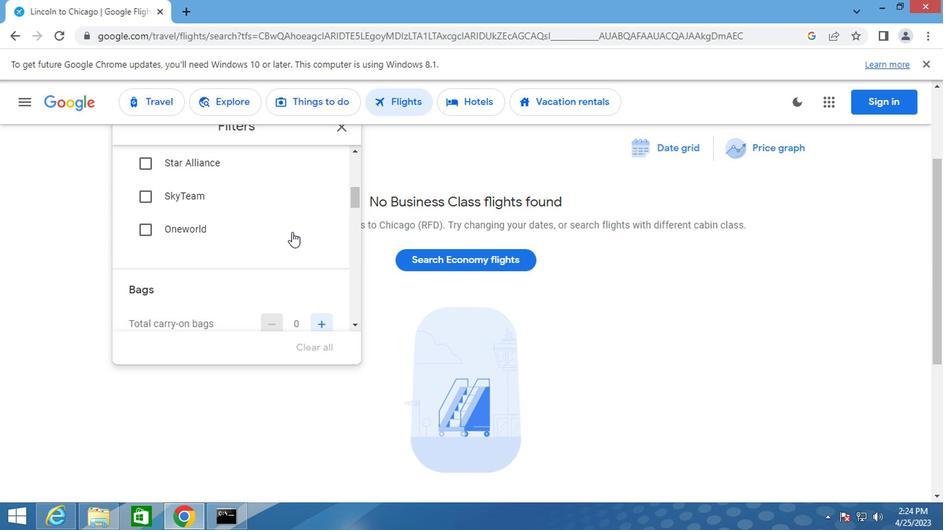 
Action: Mouse moved to (318, 220)
Screenshot: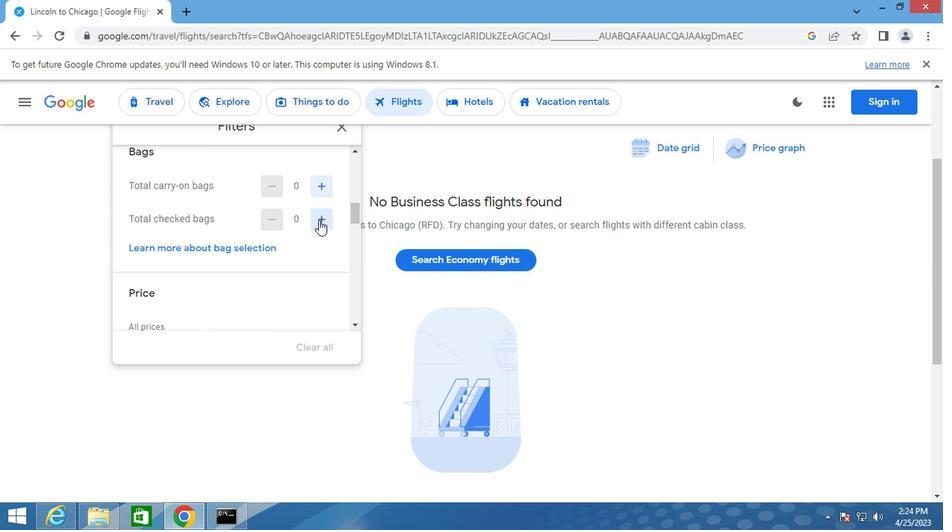 
Action: Mouse pressed left at (318, 220)
Screenshot: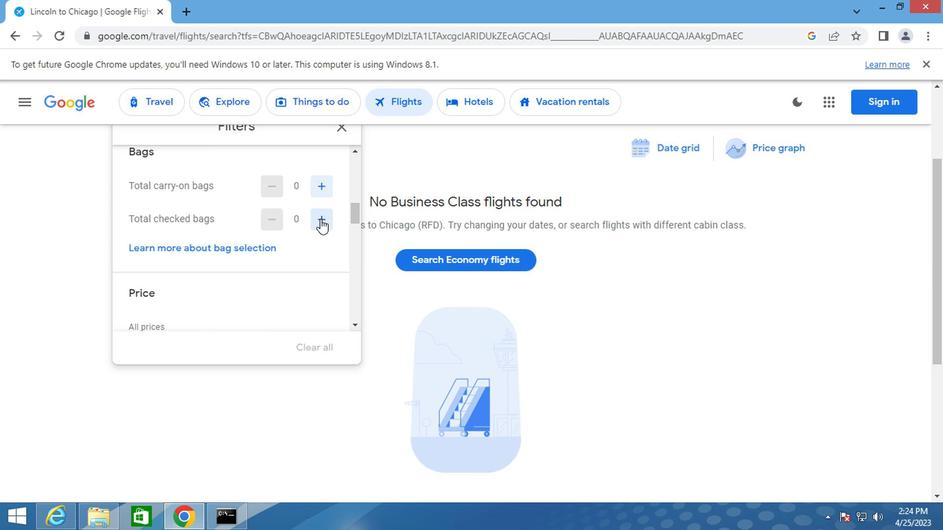 
Action: Mouse moved to (319, 219)
Screenshot: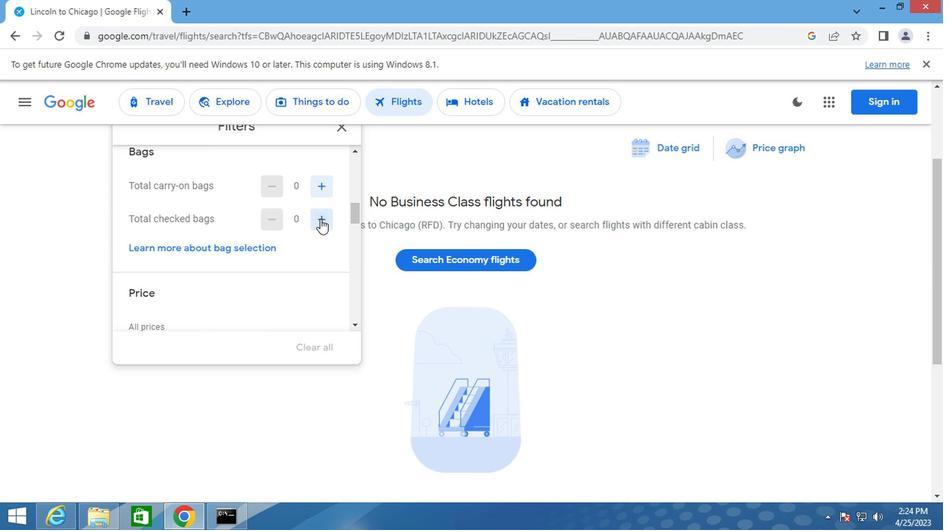 
Action: Mouse pressed left at (319, 219)
Screenshot: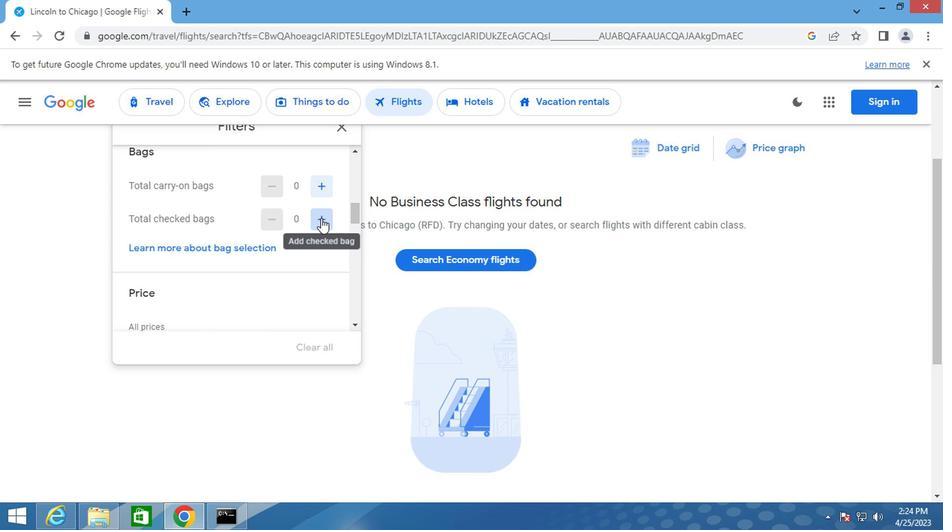 
Action: Mouse pressed left at (319, 219)
Screenshot: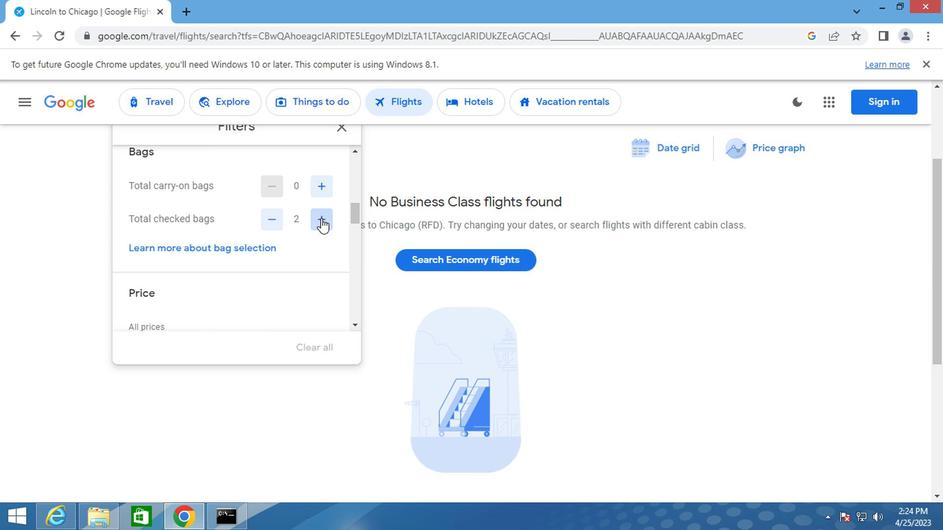 
Action: Mouse pressed left at (319, 219)
Screenshot: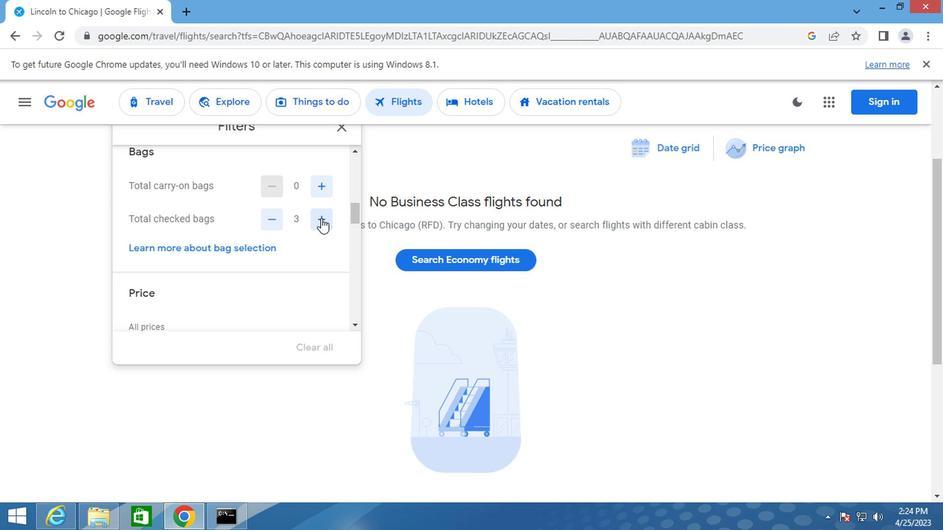 
Action: Mouse scrolled (319, 219) with delta (0, 0)
Screenshot: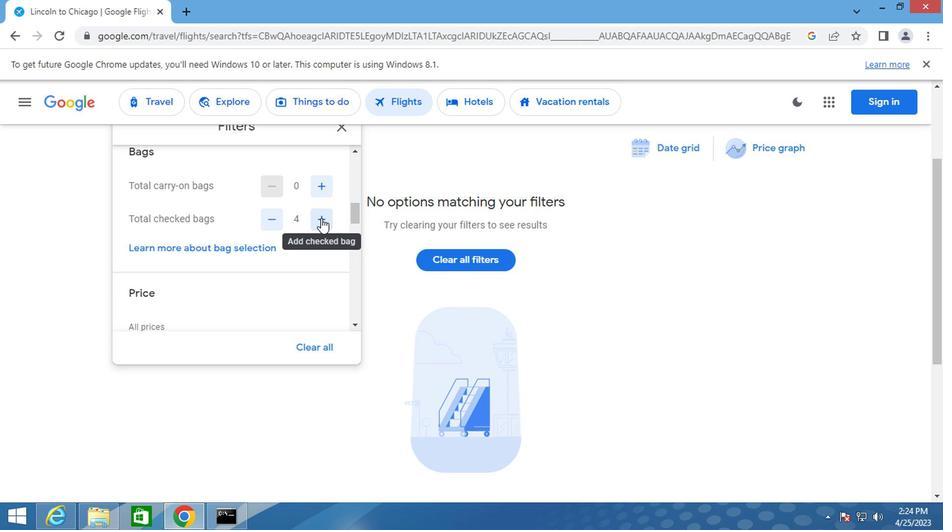 
Action: Mouse scrolled (319, 219) with delta (0, 0)
Screenshot: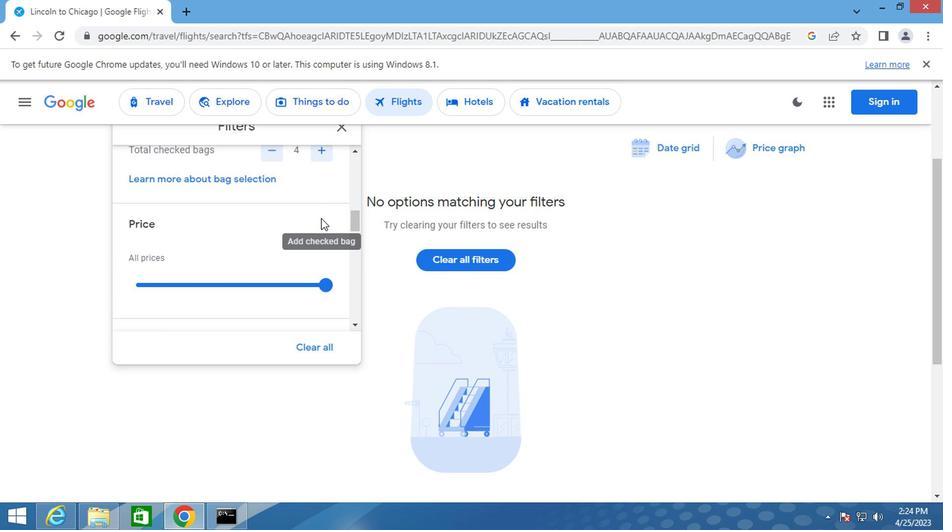 
Action: Mouse pressed left at (319, 219)
Screenshot: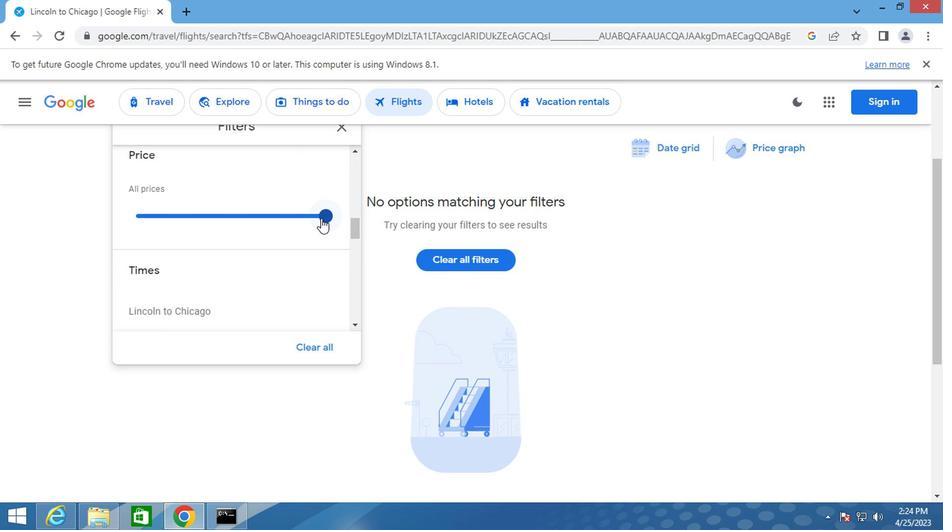 
Action: Mouse moved to (278, 217)
Screenshot: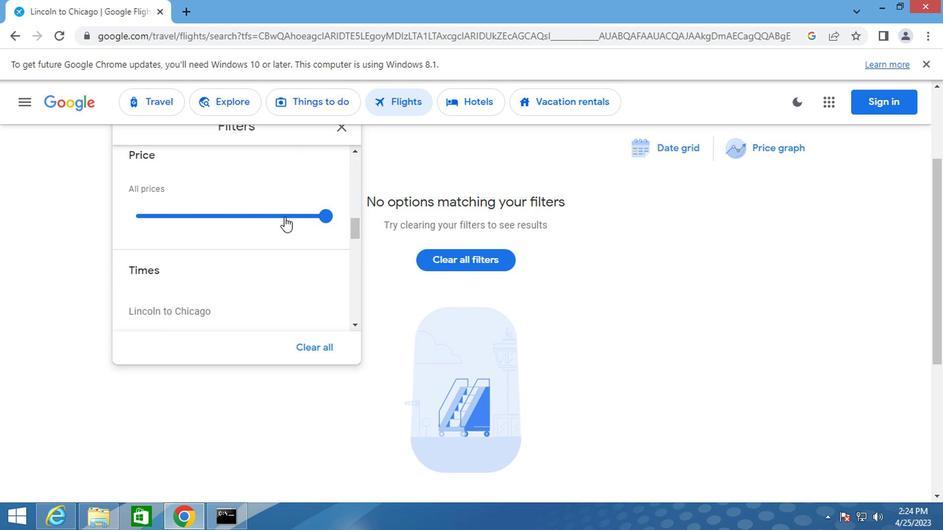 
Action: Mouse scrolled (278, 216) with delta (0, 0)
Screenshot: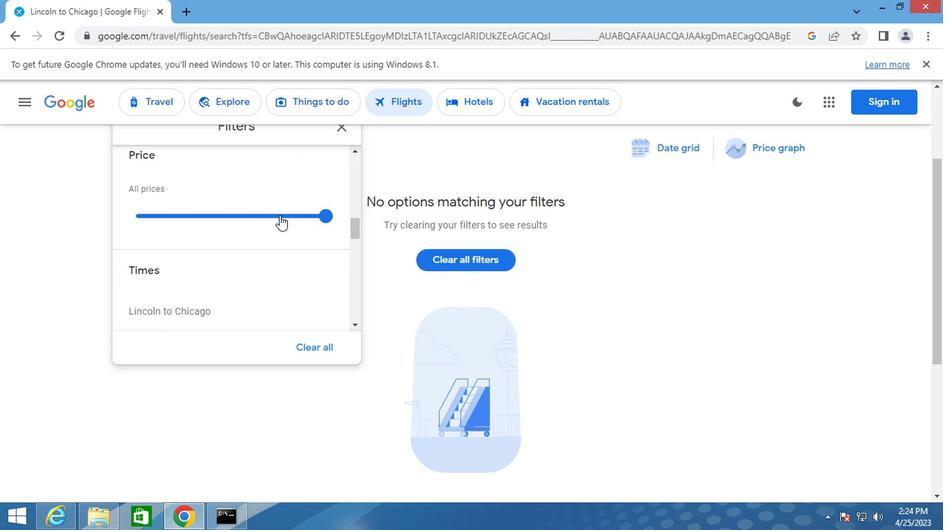 
Action: Mouse moved to (140, 304)
Screenshot: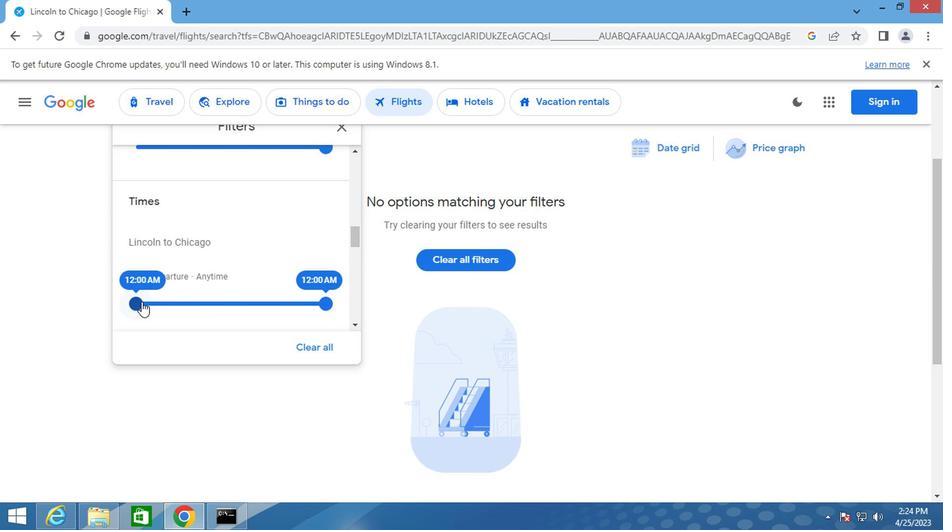 
Action: Mouse pressed left at (140, 304)
Screenshot: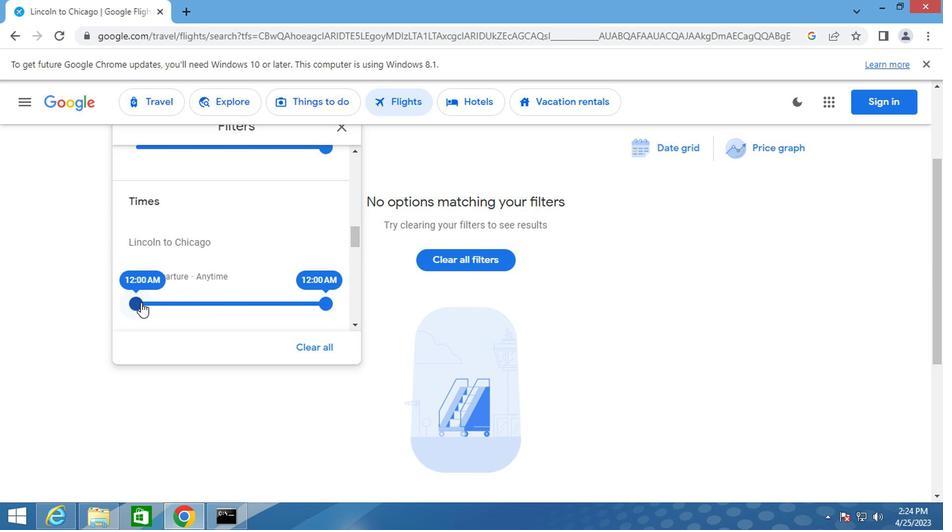 
Action: Mouse moved to (334, 128)
Screenshot: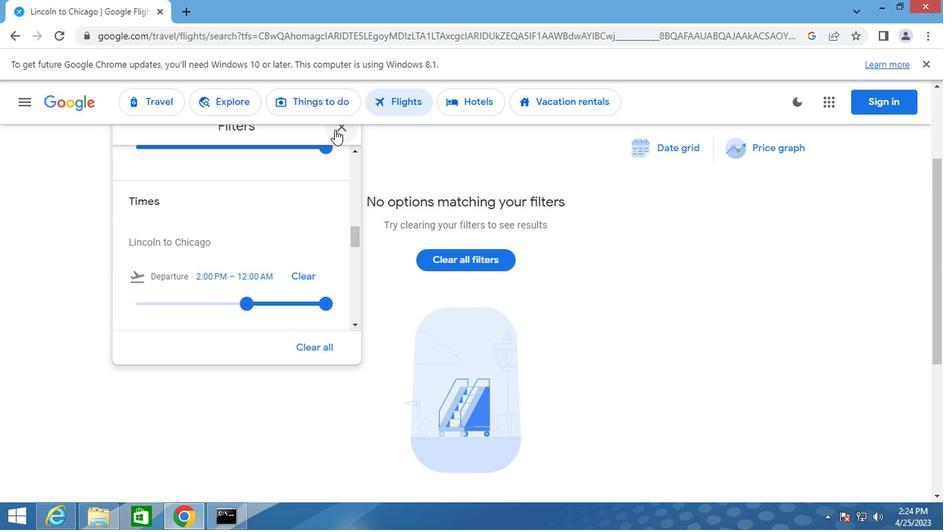 
Action: Mouse pressed left at (334, 128)
Screenshot: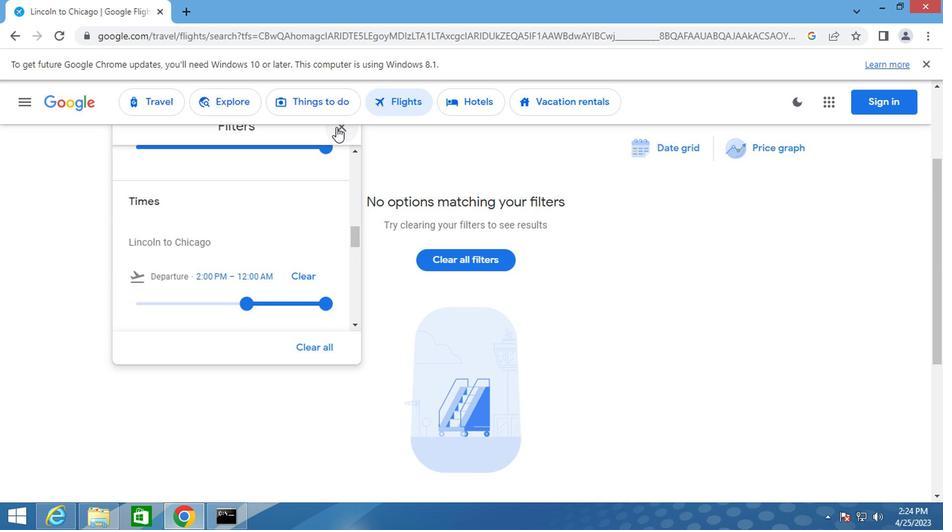 
Action: Key pressed <Key.f8>
Screenshot: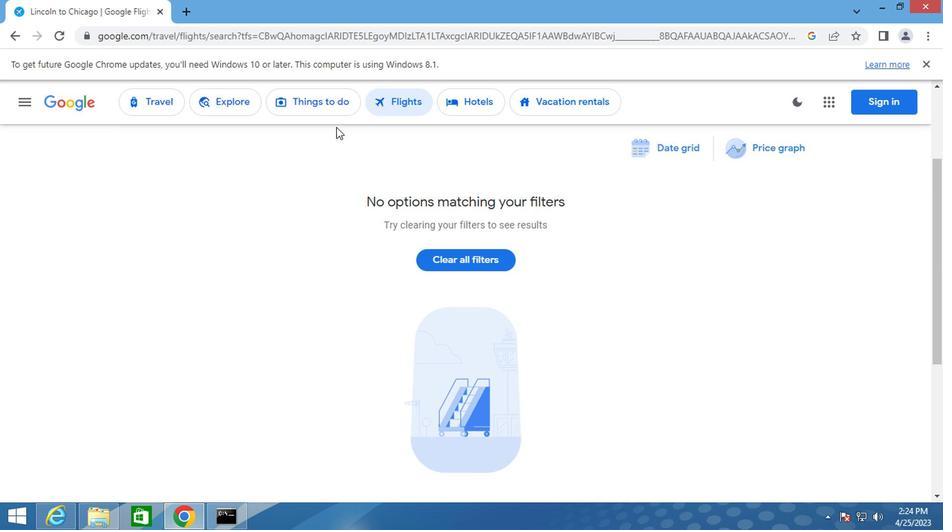 
